 Task: Search one way flight ticket for 1 adult, 1 child, 1 infant in seat in premium economy from Knoxville: Mcghee Tyson Airport to Jacksonville: Albert J. Ellis Airport on 8-3-2023. Choice of flights is American. Number of bags: 1 checked bag. Price is upto 76000. Outbound departure time preference is 14:00.
Action: Mouse moved to (580, 418)
Screenshot: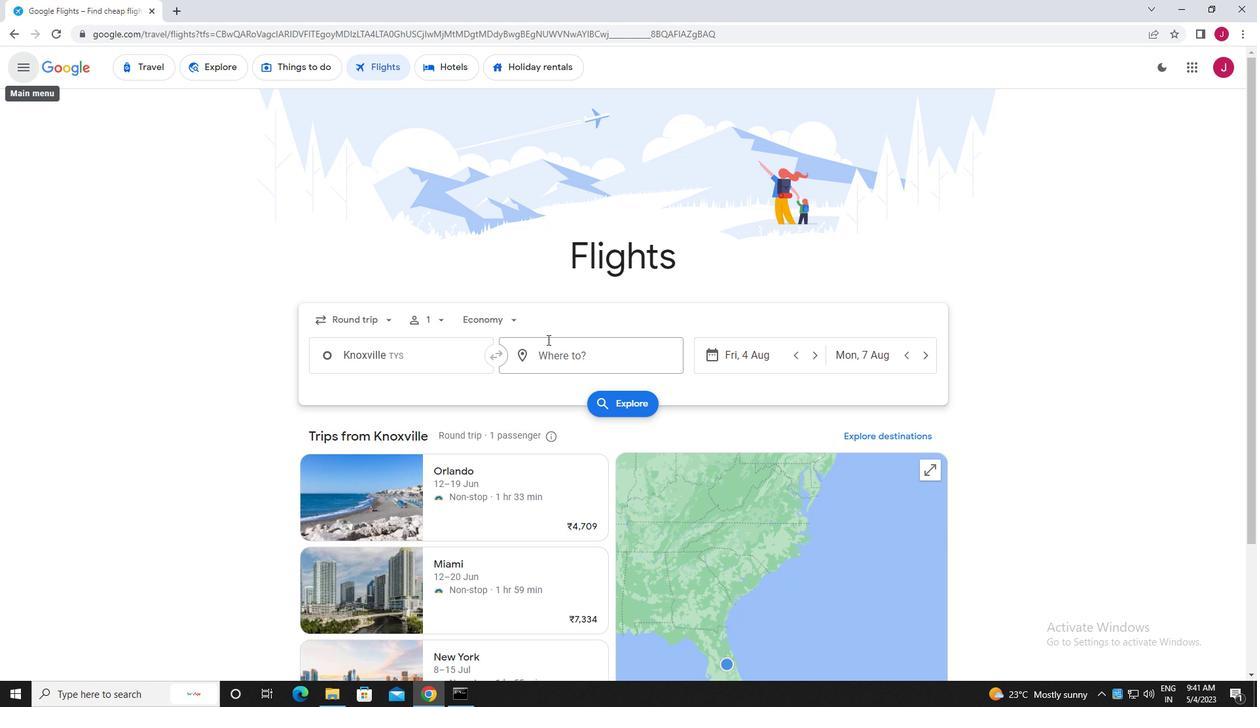 
Action: Mouse scrolled (580, 417) with delta (0, 0)
Screenshot: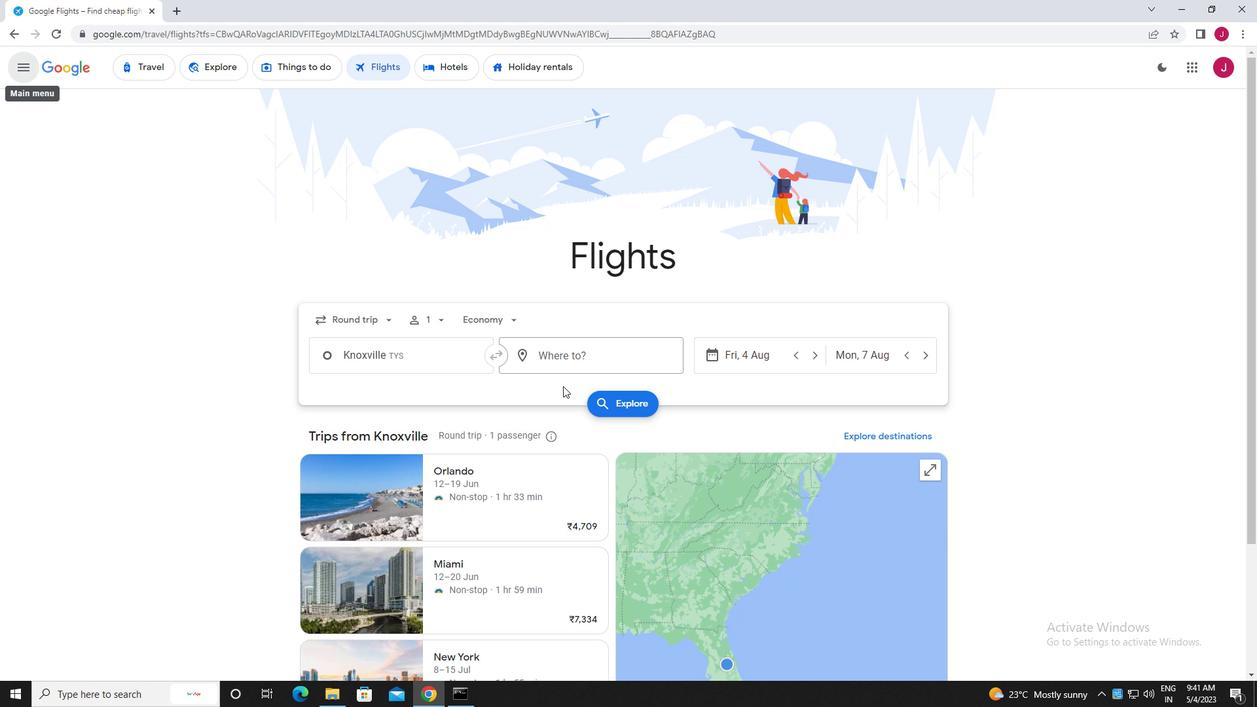 
Action: Mouse moved to (577, 411)
Screenshot: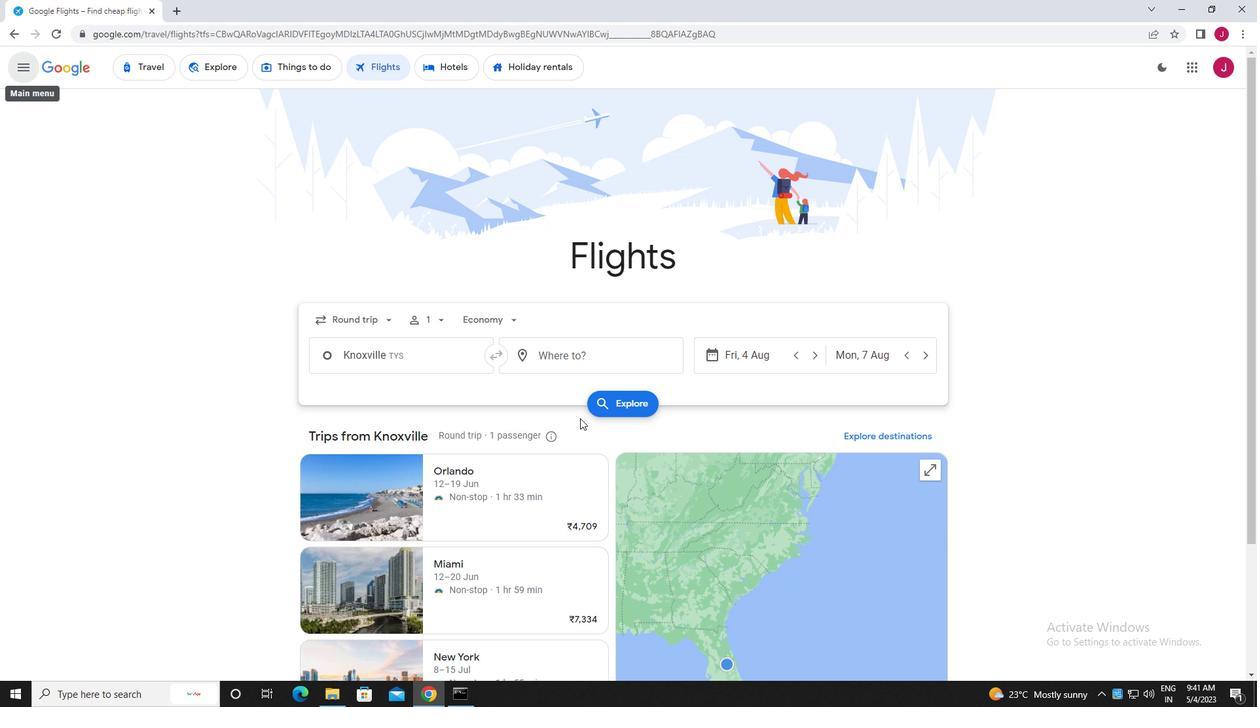 
Action: Mouse scrolled (577, 411) with delta (0, 0)
Screenshot: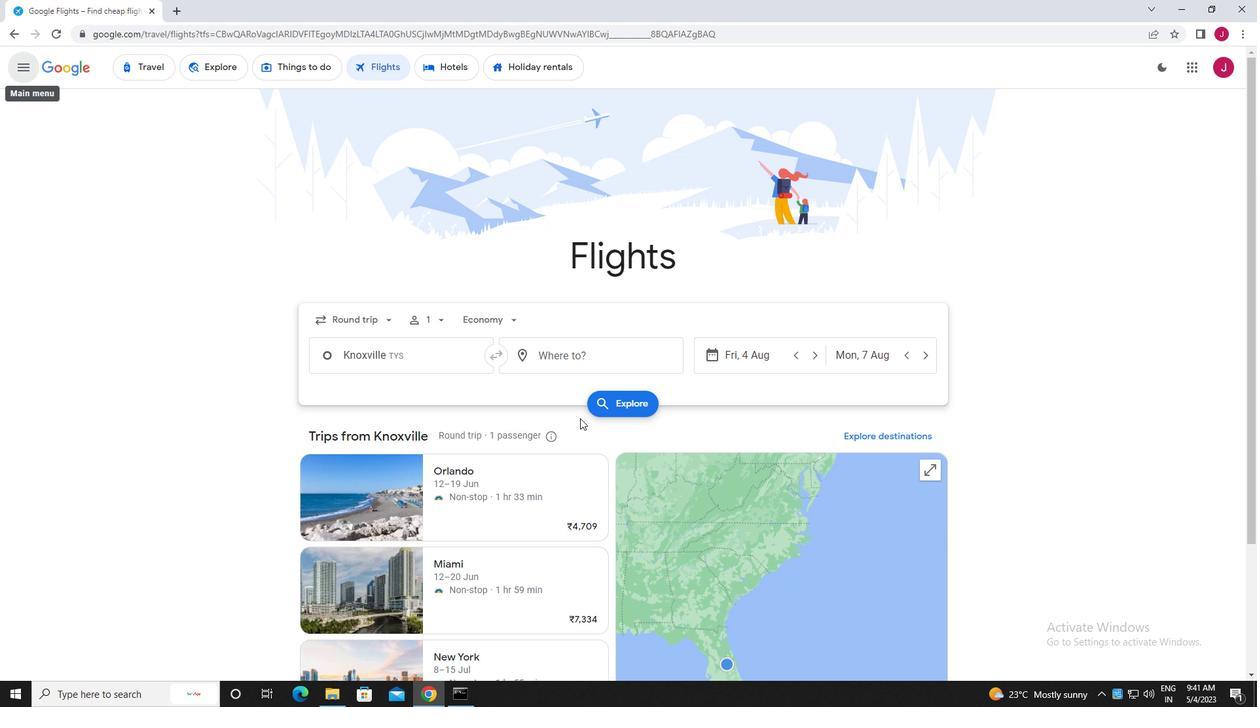 
Action: Mouse moved to (572, 403)
Screenshot: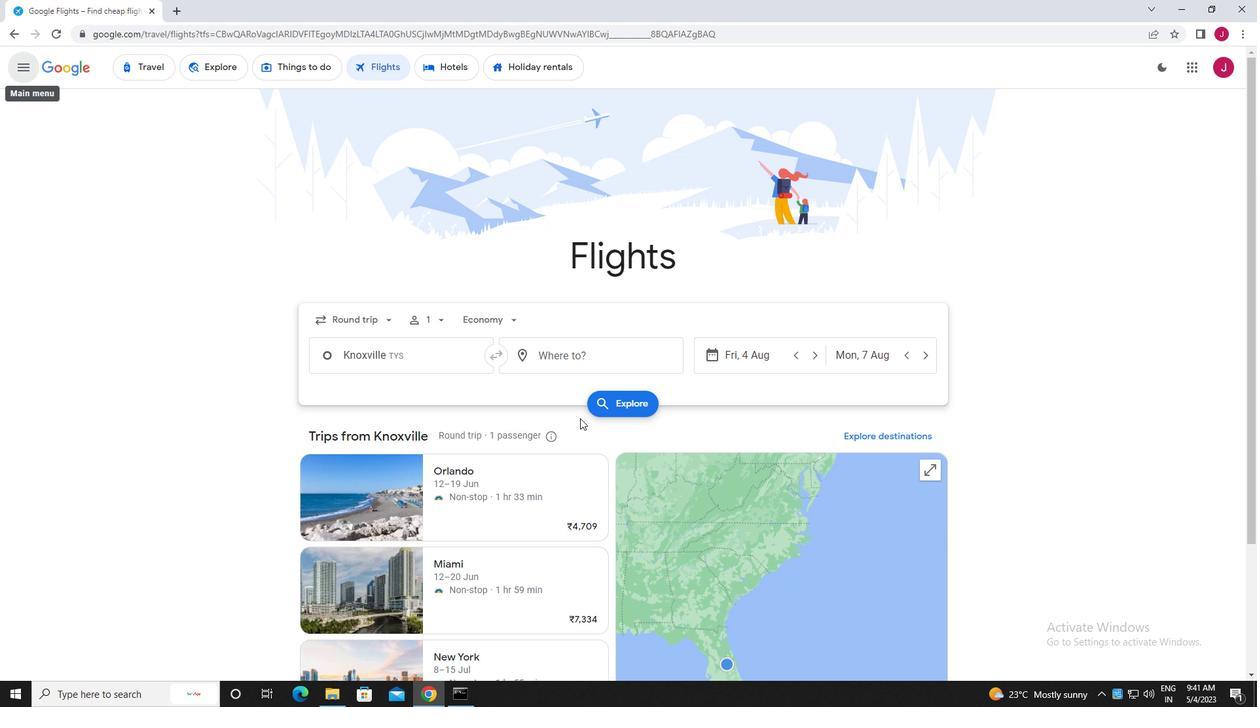 
Action: Mouse scrolled (572, 402) with delta (0, 0)
Screenshot: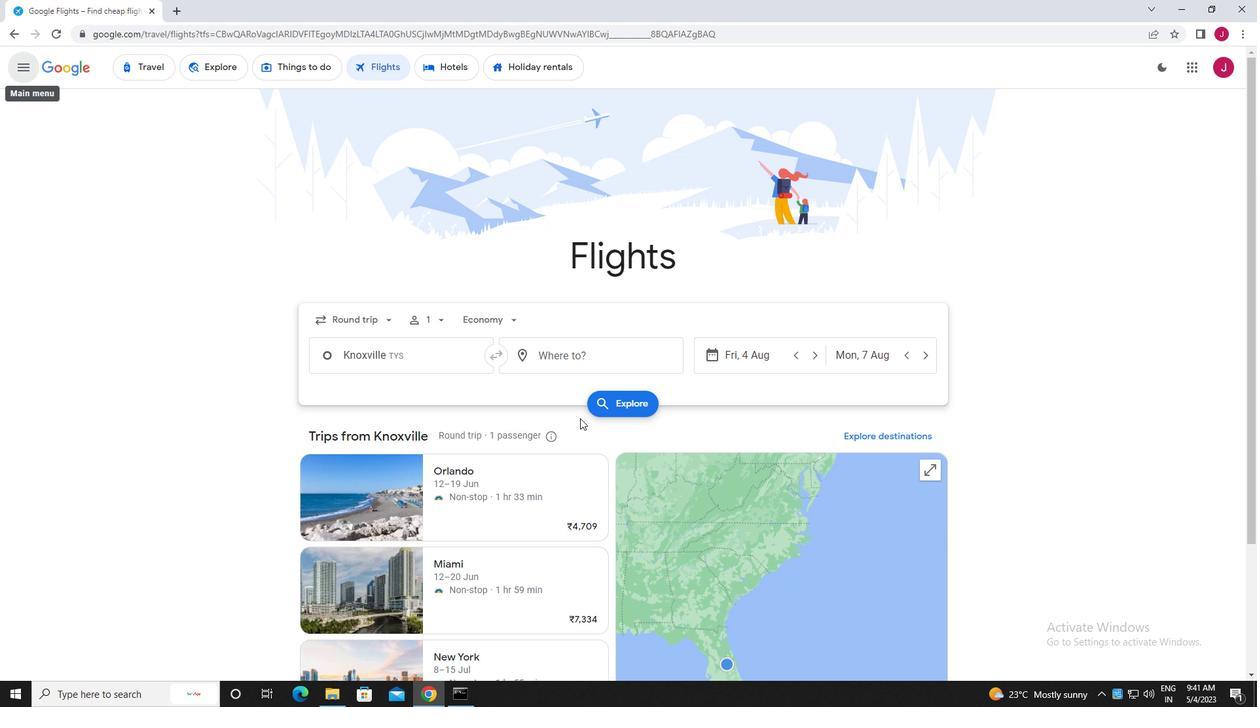 
Action: Mouse moved to (382, 155)
Screenshot: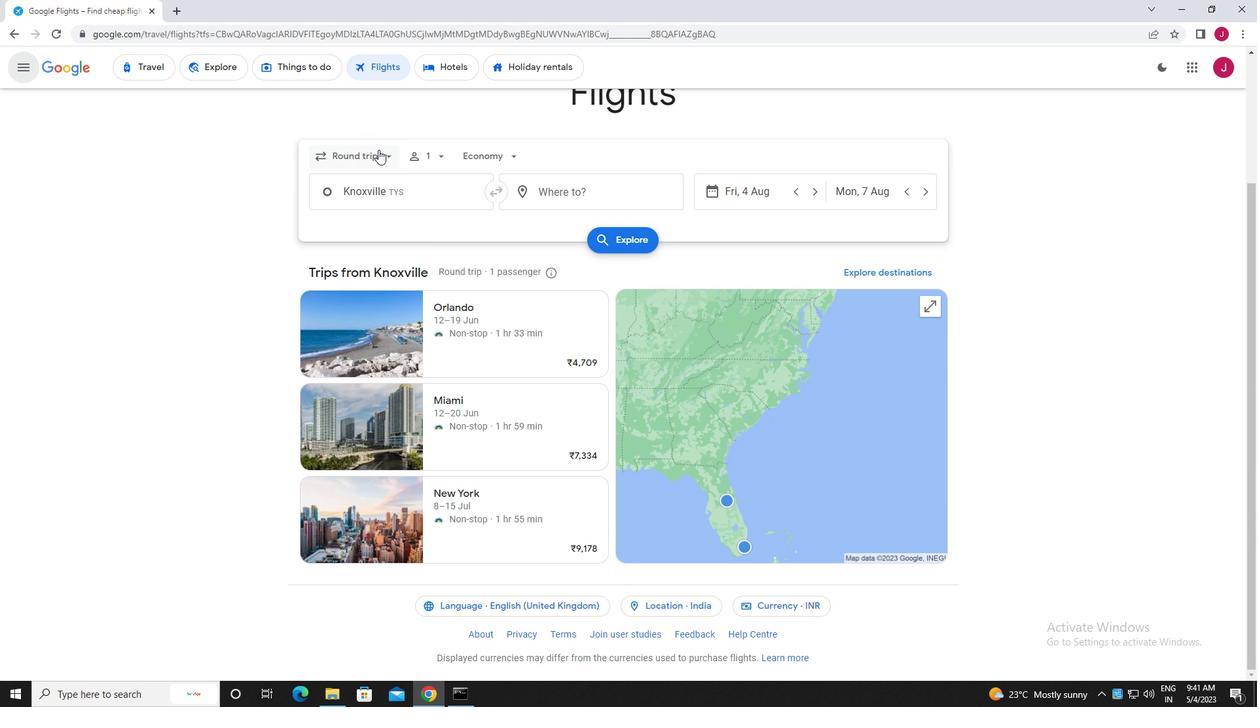 
Action: Mouse pressed left at (382, 155)
Screenshot: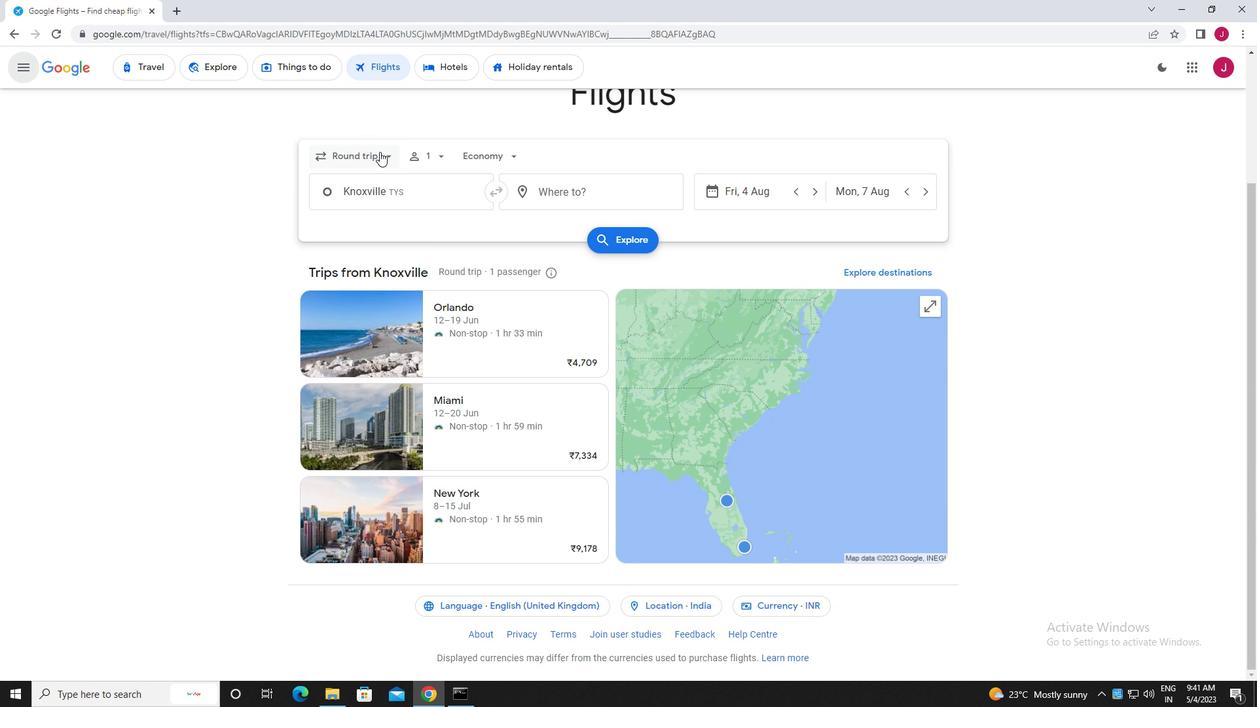 
Action: Mouse moved to (372, 220)
Screenshot: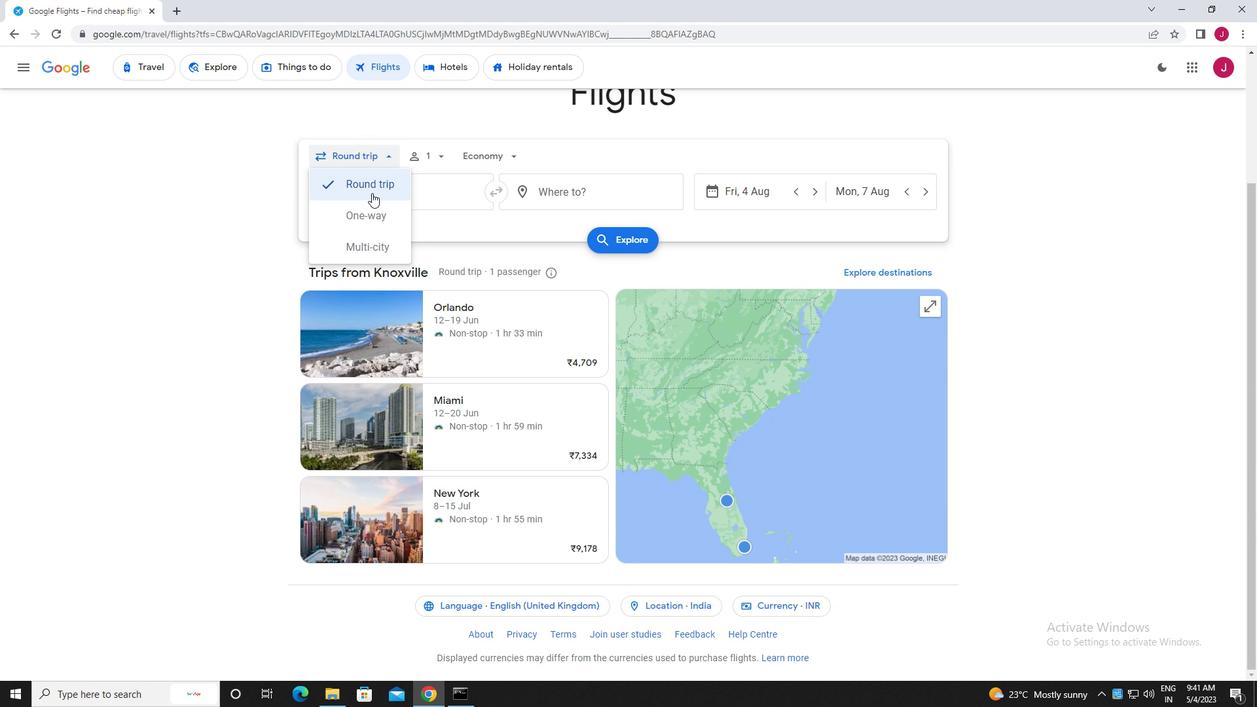 
Action: Mouse pressed left at (372, 220)
Screenshot: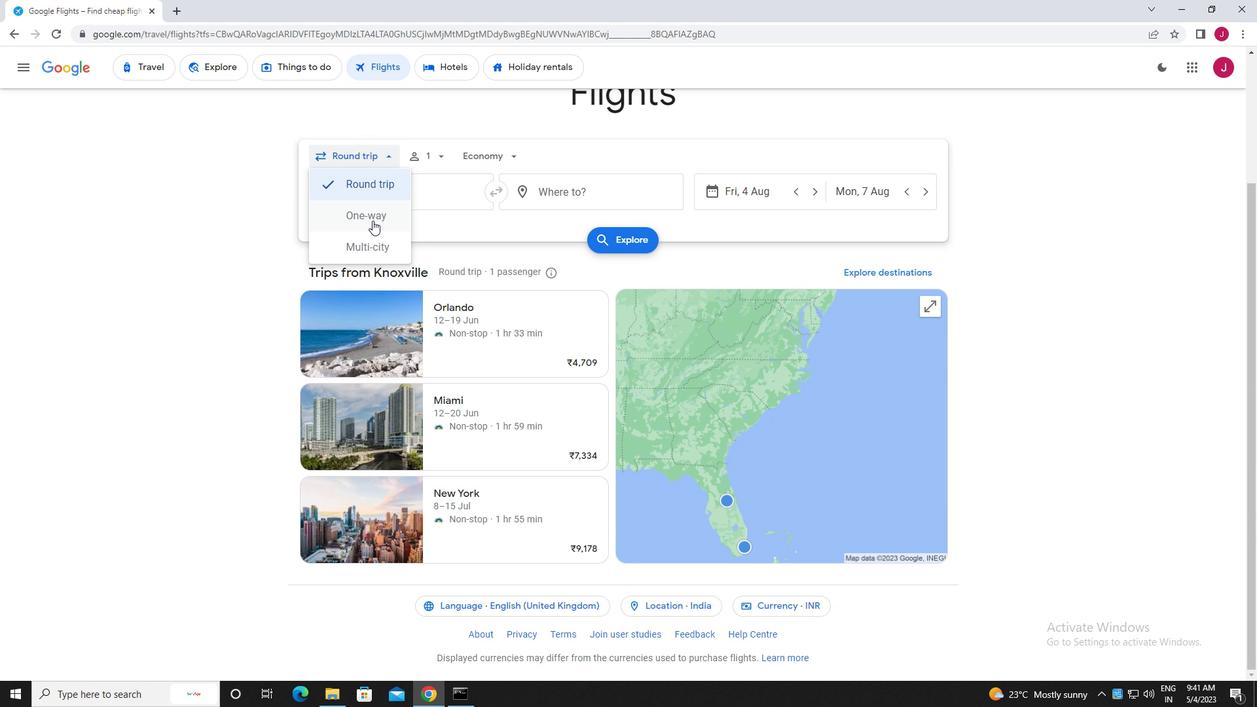 
Action: Mouse moved to (433, 154)
Screenshot: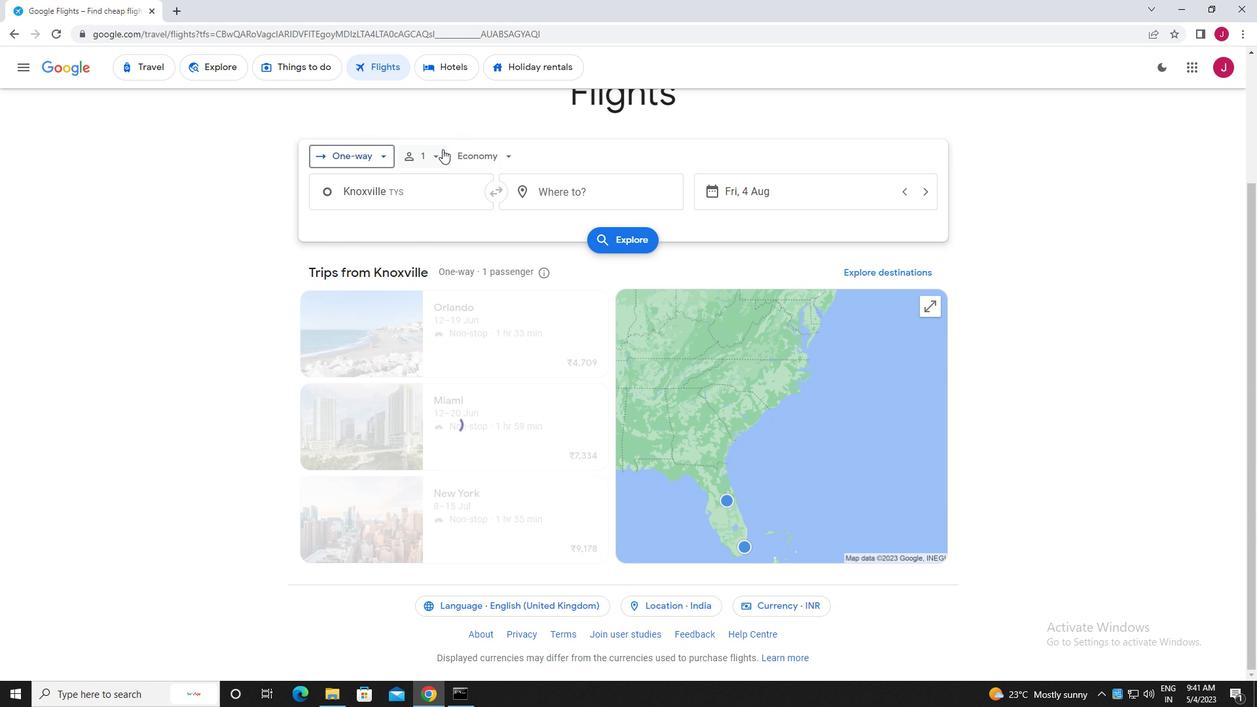 
Action: Mouse pressed left at (433, 154)
Screenshot: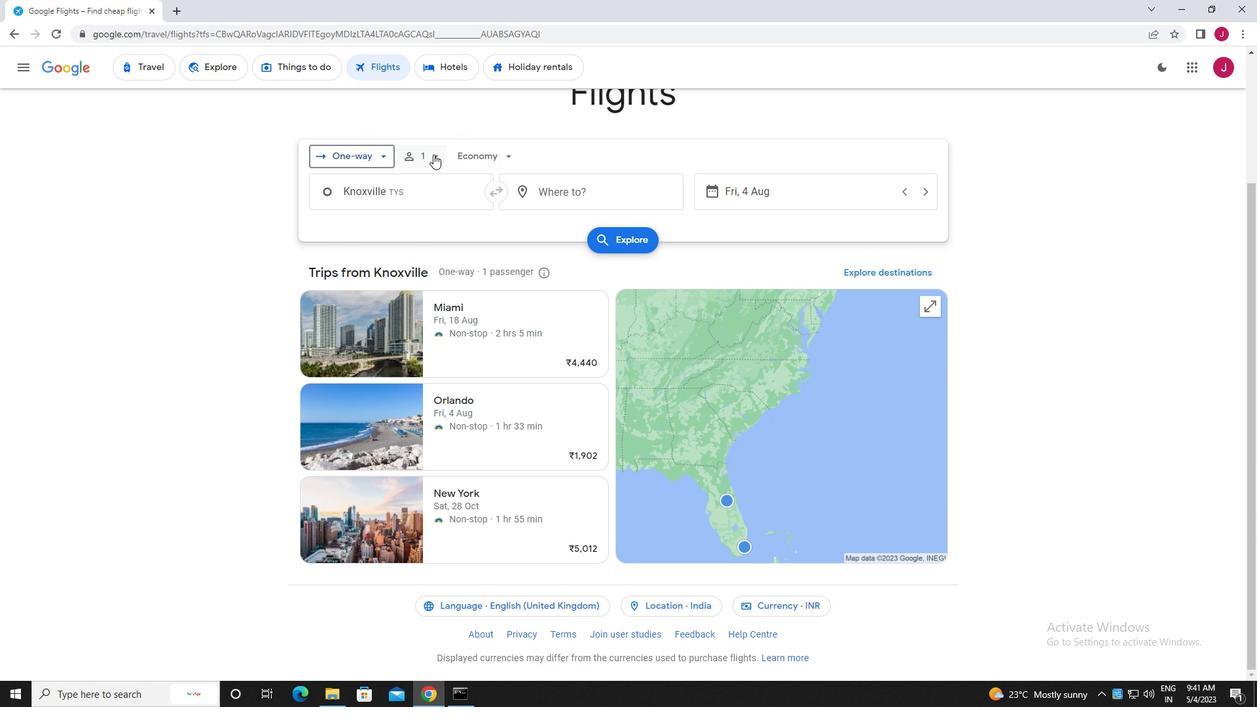 
Action: Mouse moved to (536, 218)
Screenshot: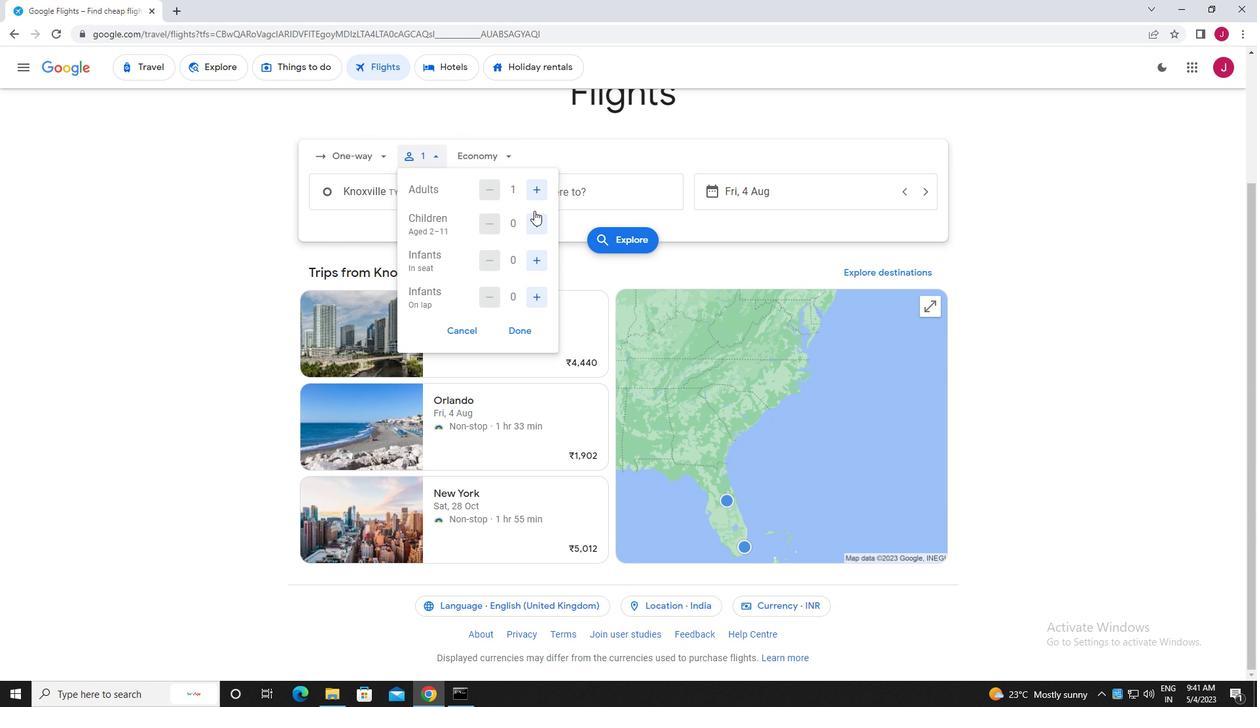 
Action: Mouse pressed left at (536, 218)
Screenshot: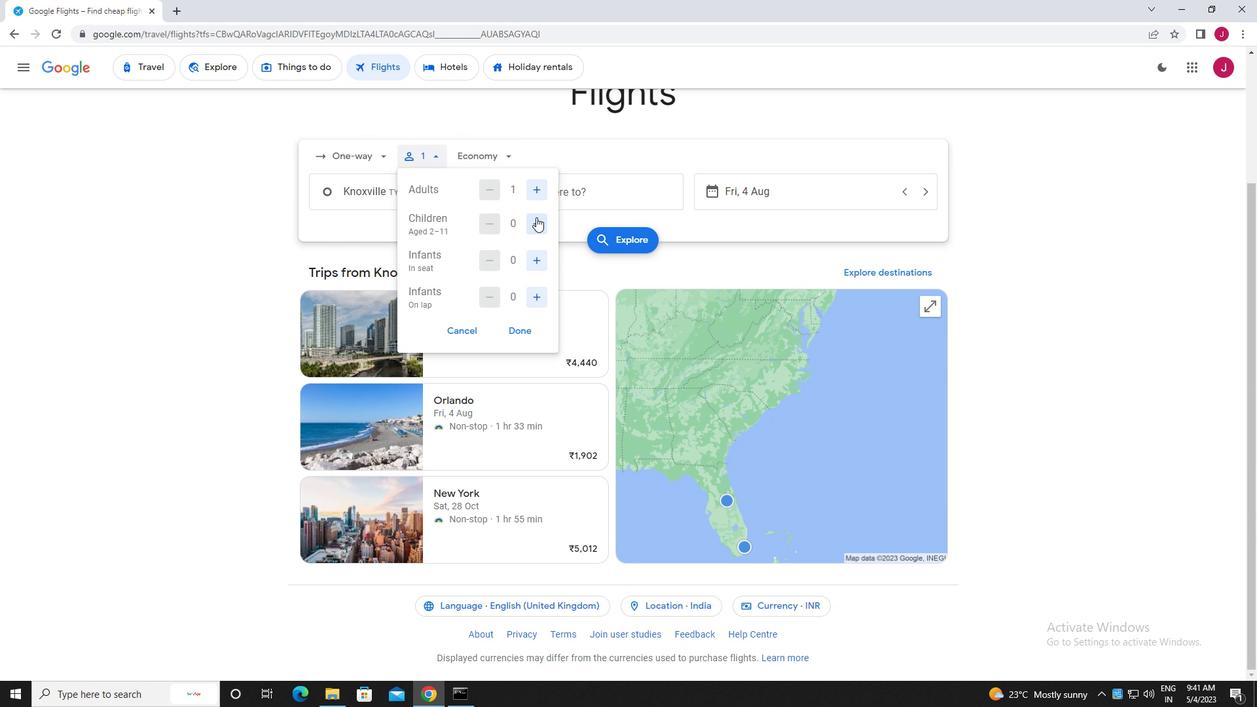 
Action: Mouse moved to (535, 263)
Screenshot: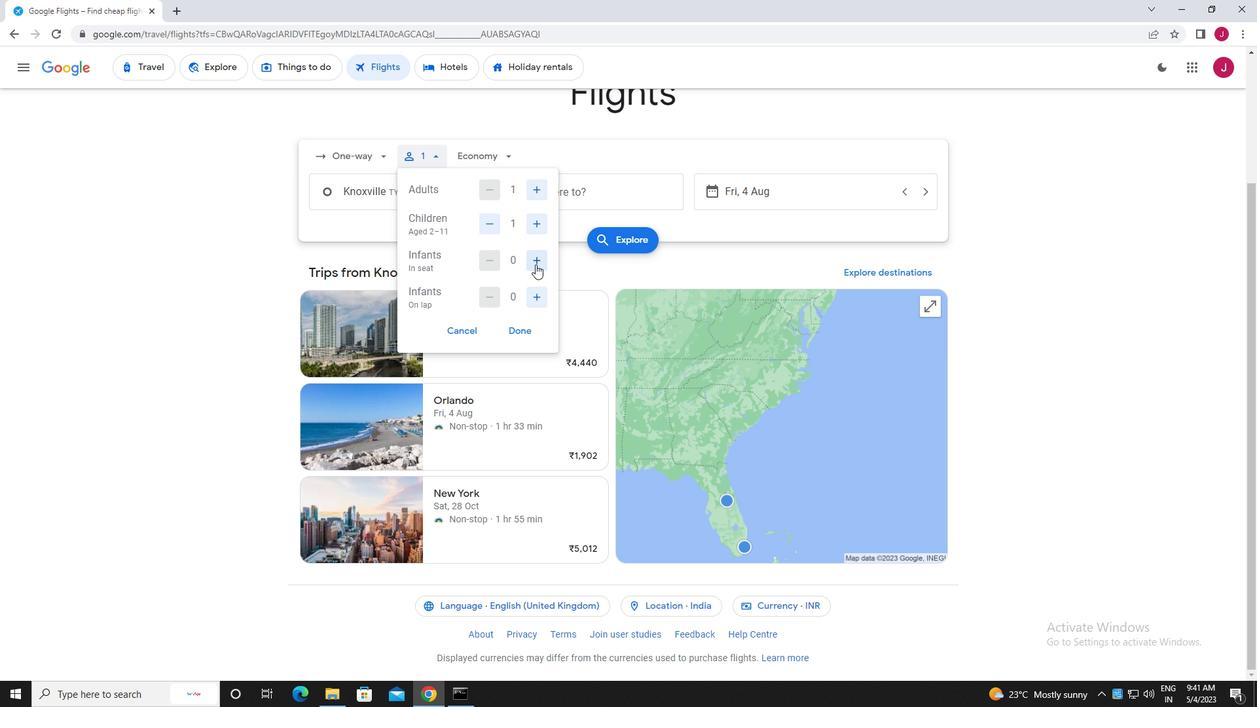 
Action: Mouse pressed left at (535, 263)
Screenshot: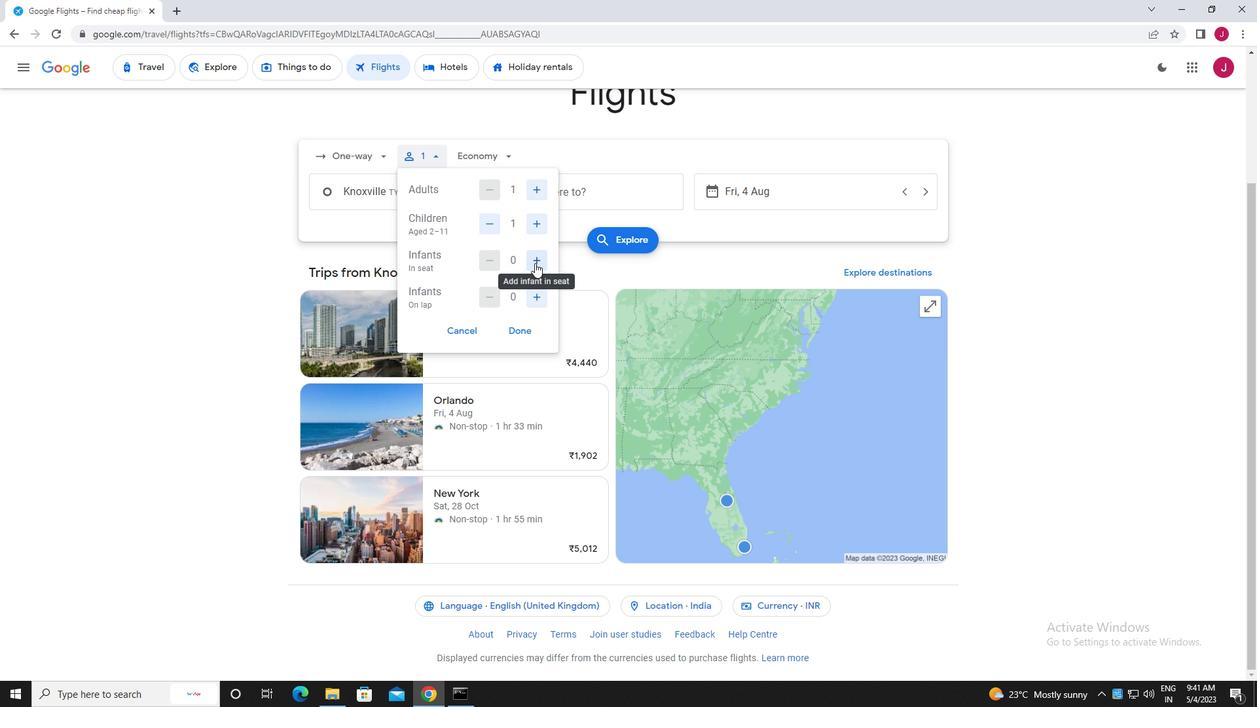 
Action: Mouse moved to (525, 332)
Screenshot: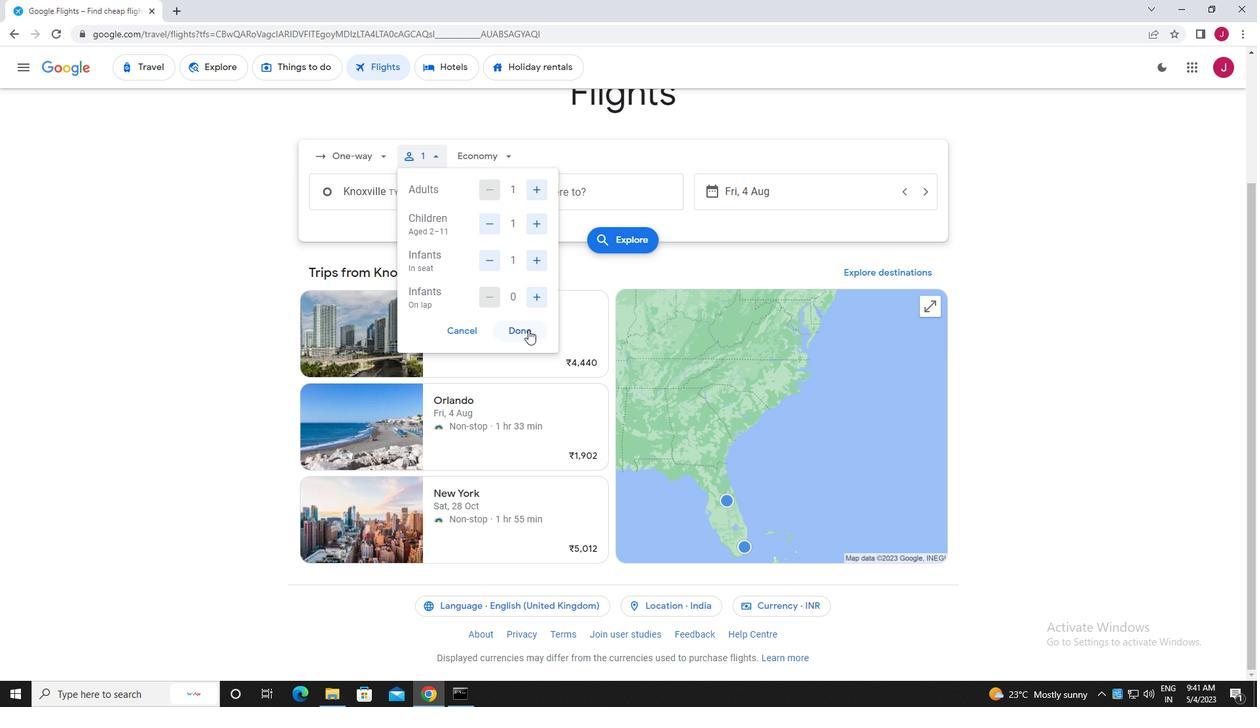 
Action: Mouse pressed left at (525, 332)
Screenshot: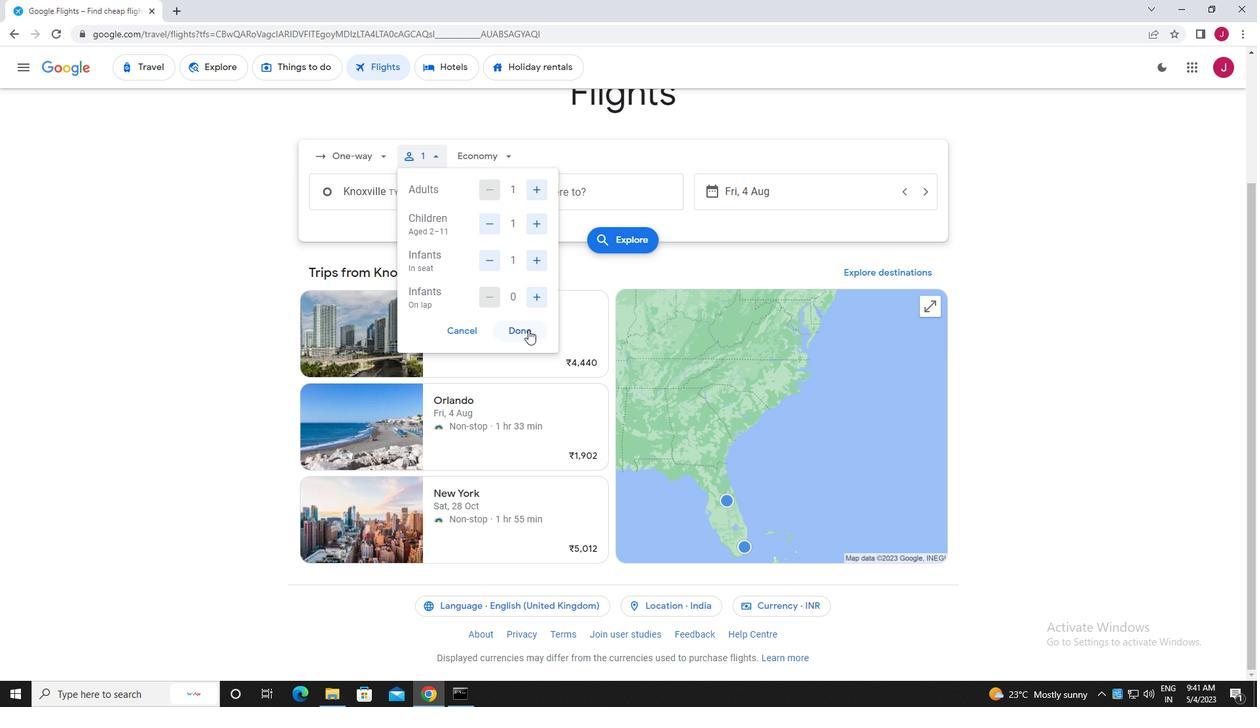 
Action: Mouse moved to (500, 153)
Screenshot: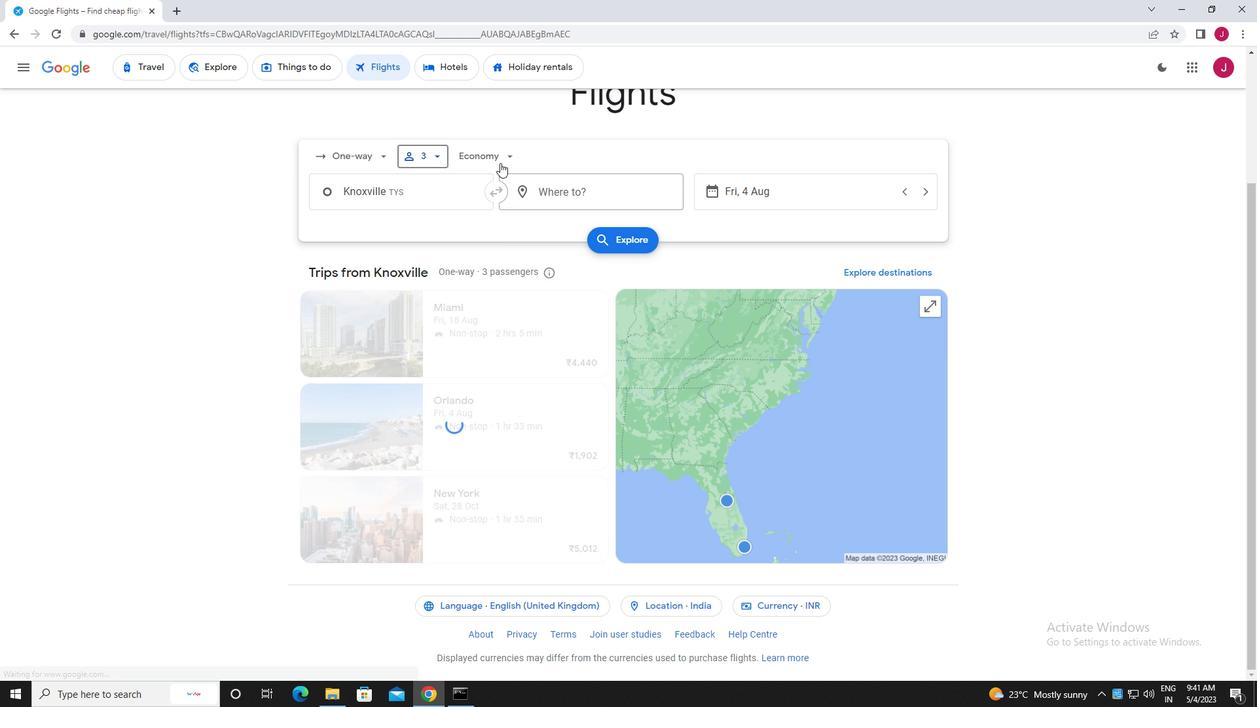
Action: Mouse pressed left at (500, 153)
Screenshot: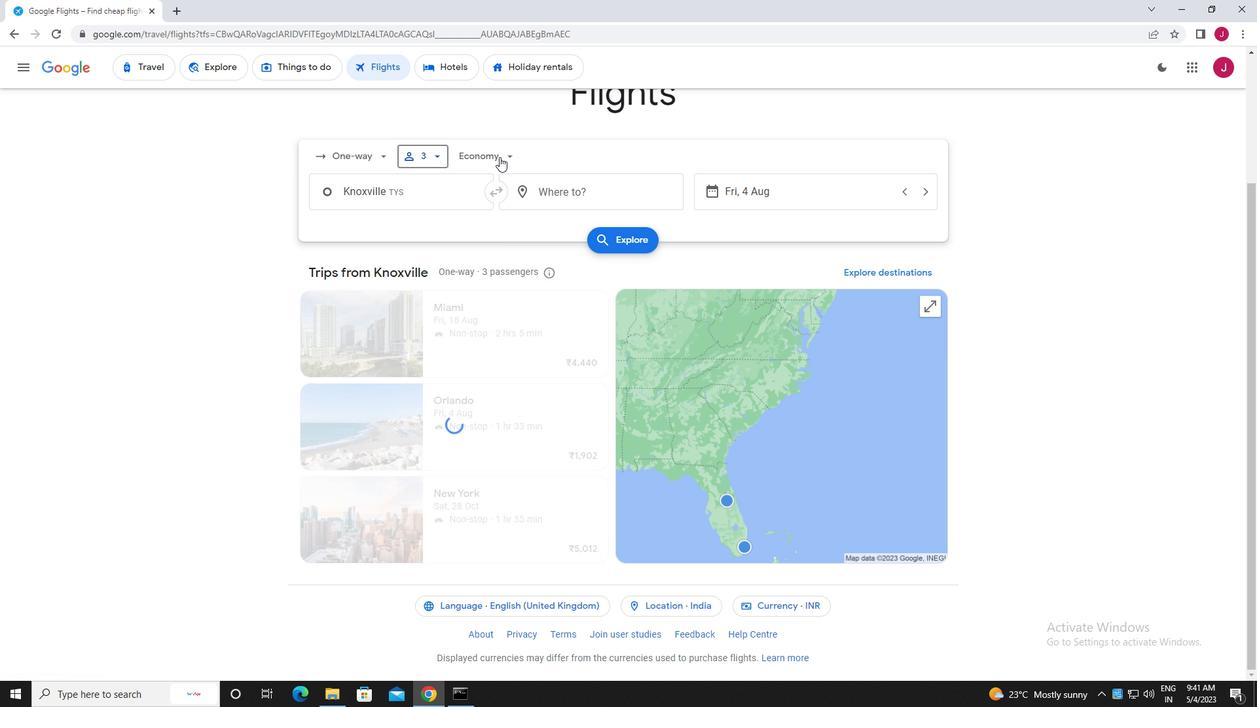 
Action: Mouse moved to (513, 219)
Screenshot: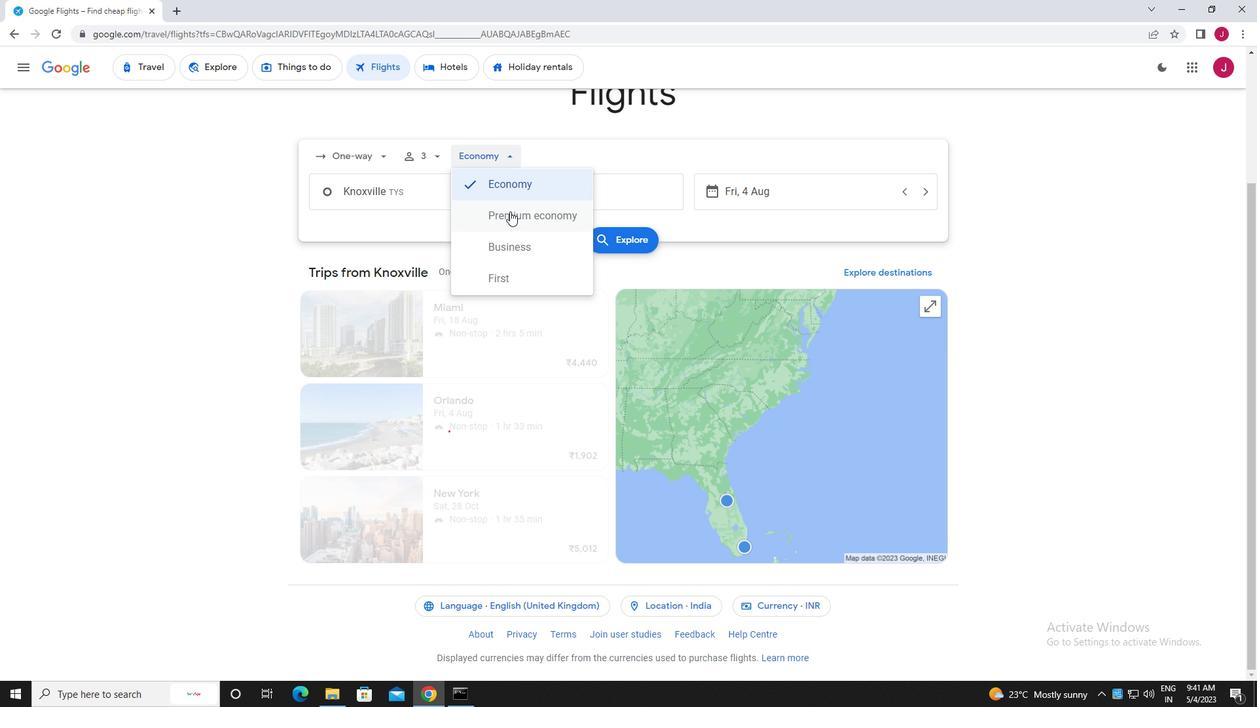 
Action: Mouse pressed left at (513, 219)
Screenshot: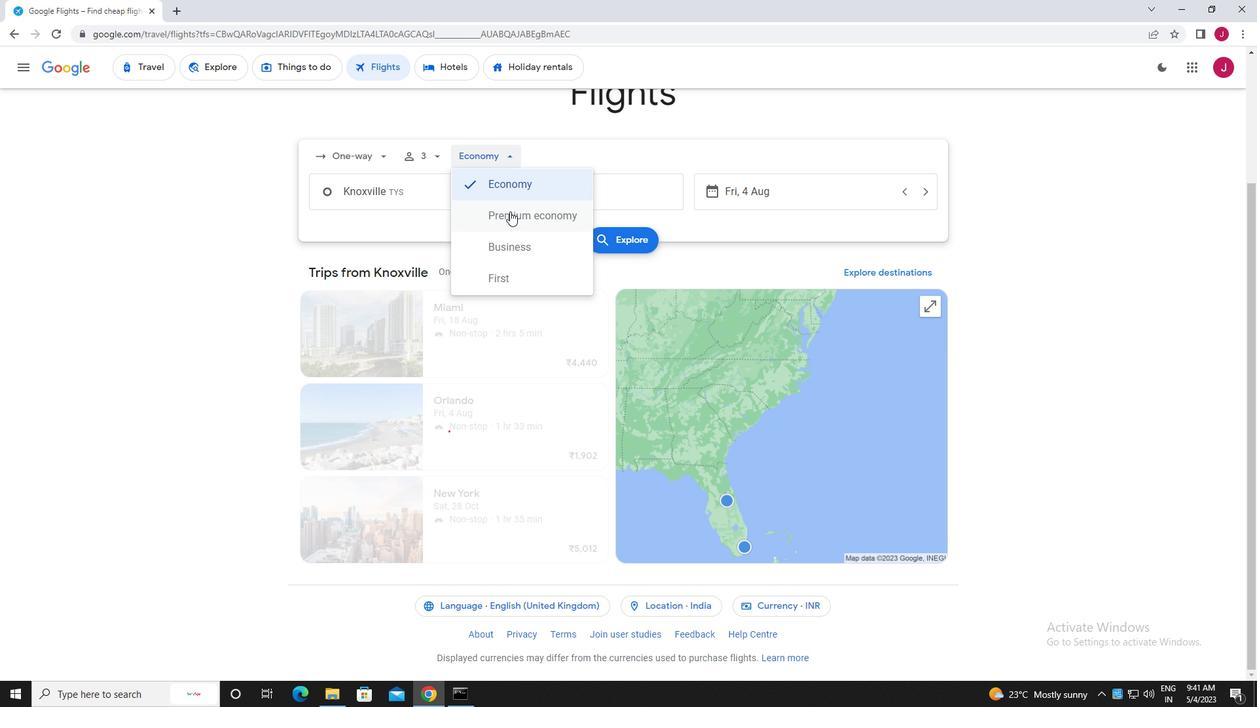 
Action: Mouse moved to (463, 195)
Screenshot: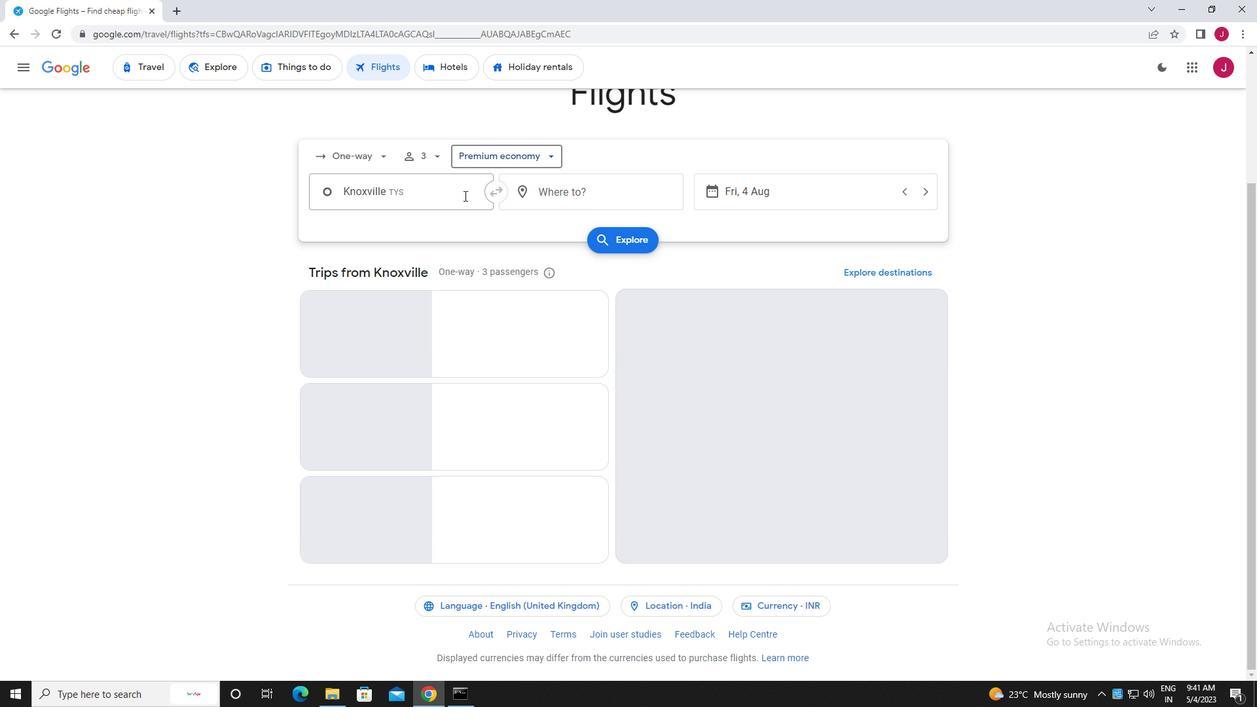 
Action: Mouse pressed left at (463, 195)
Screenshot: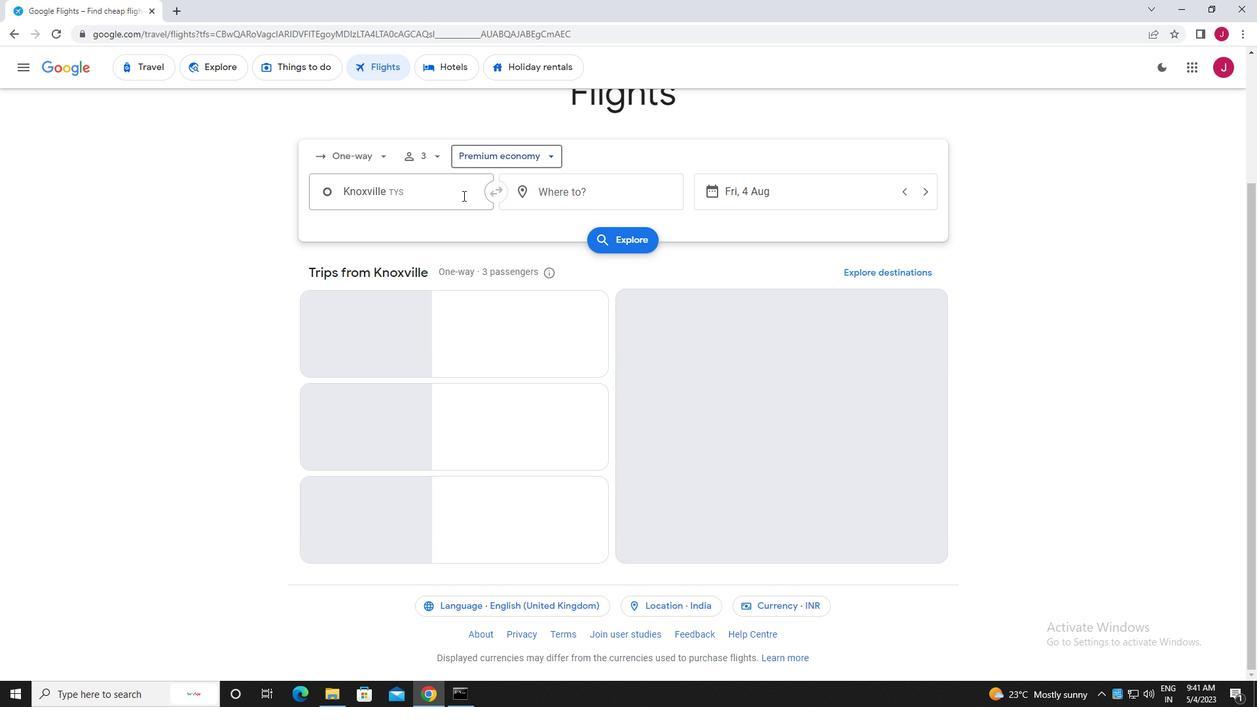 
Action: Key pressed knoxville
Screenshot: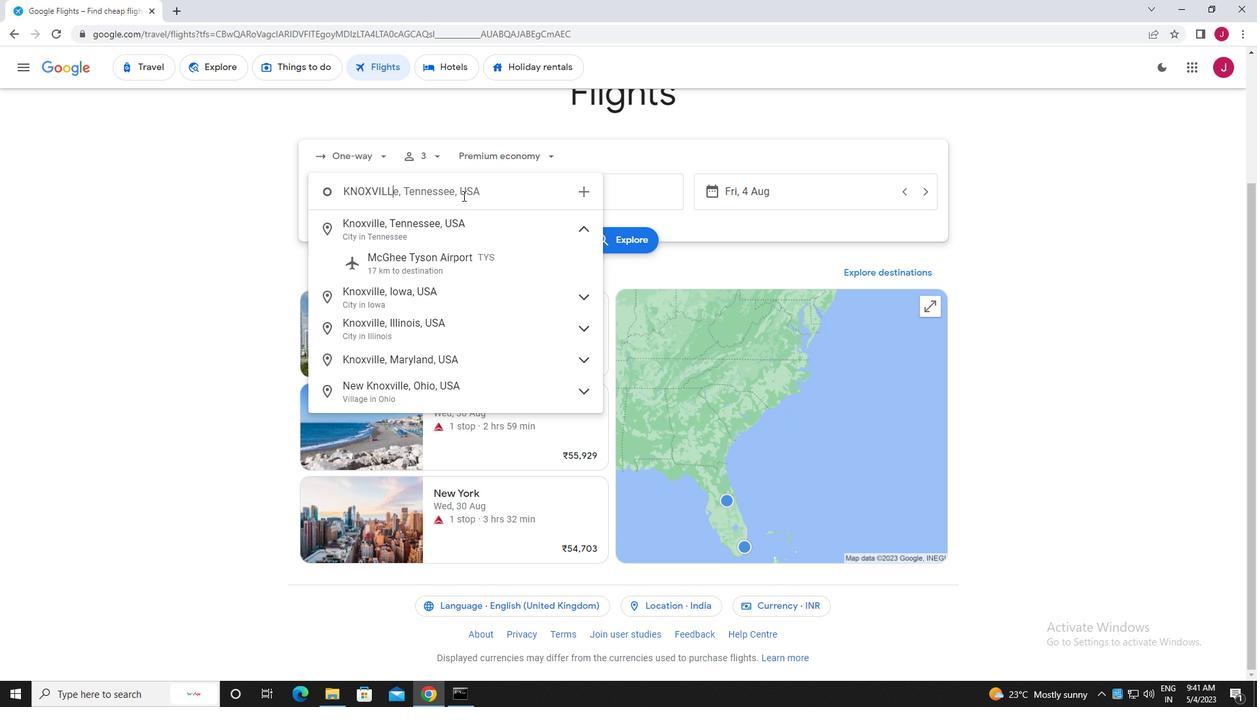 
Action: Mouse moved to (463, 262)
Screenshot: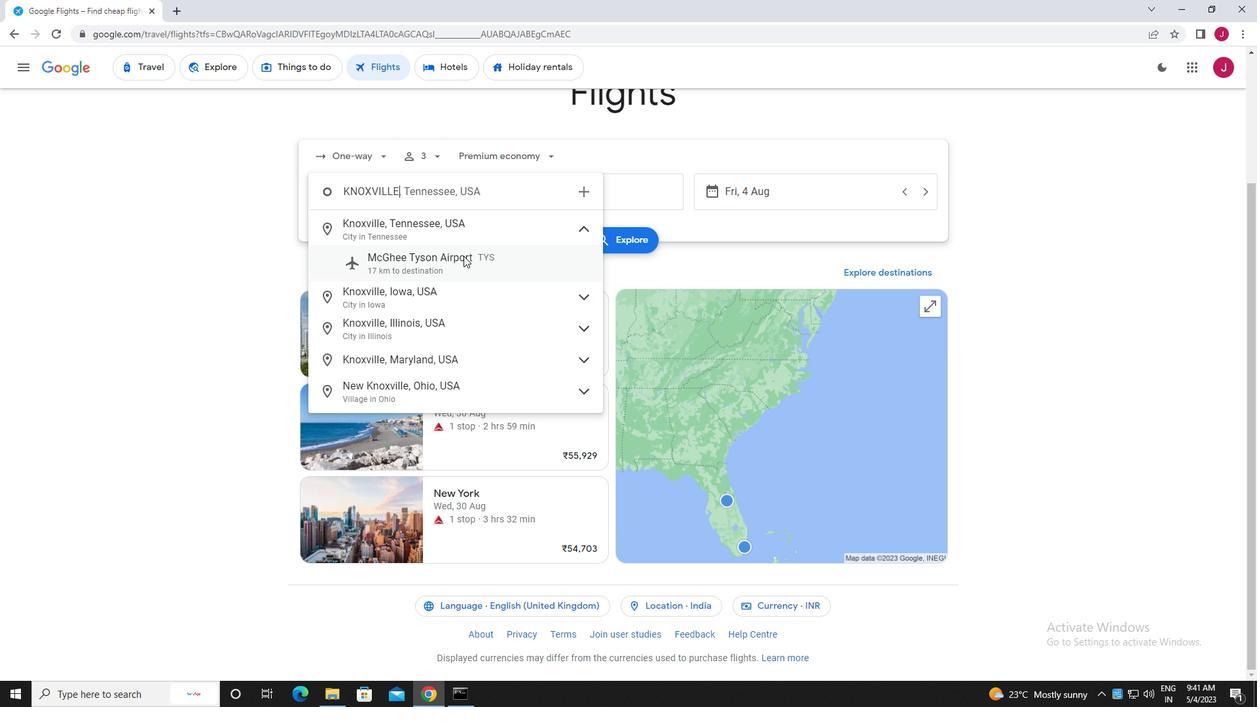 
Action: Mouse pressed left at (463, 262)
Screenshot: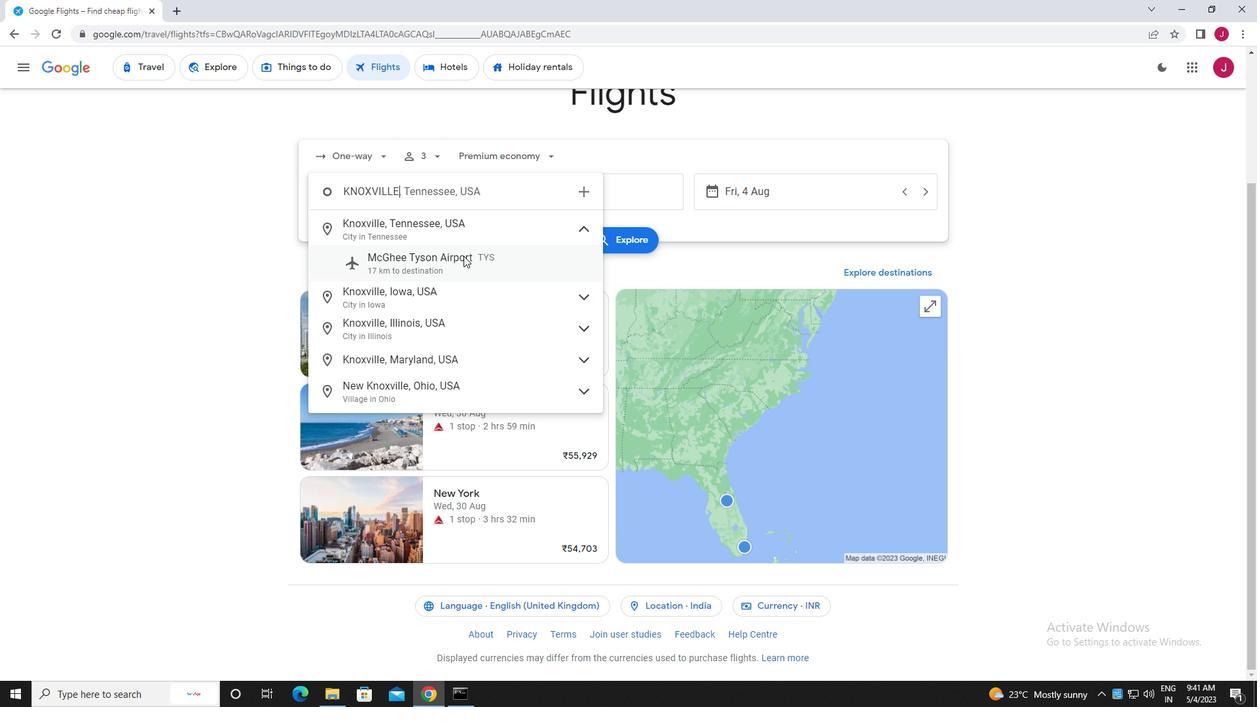 
Action: Mouse moved to (626, 203)
Screenshot: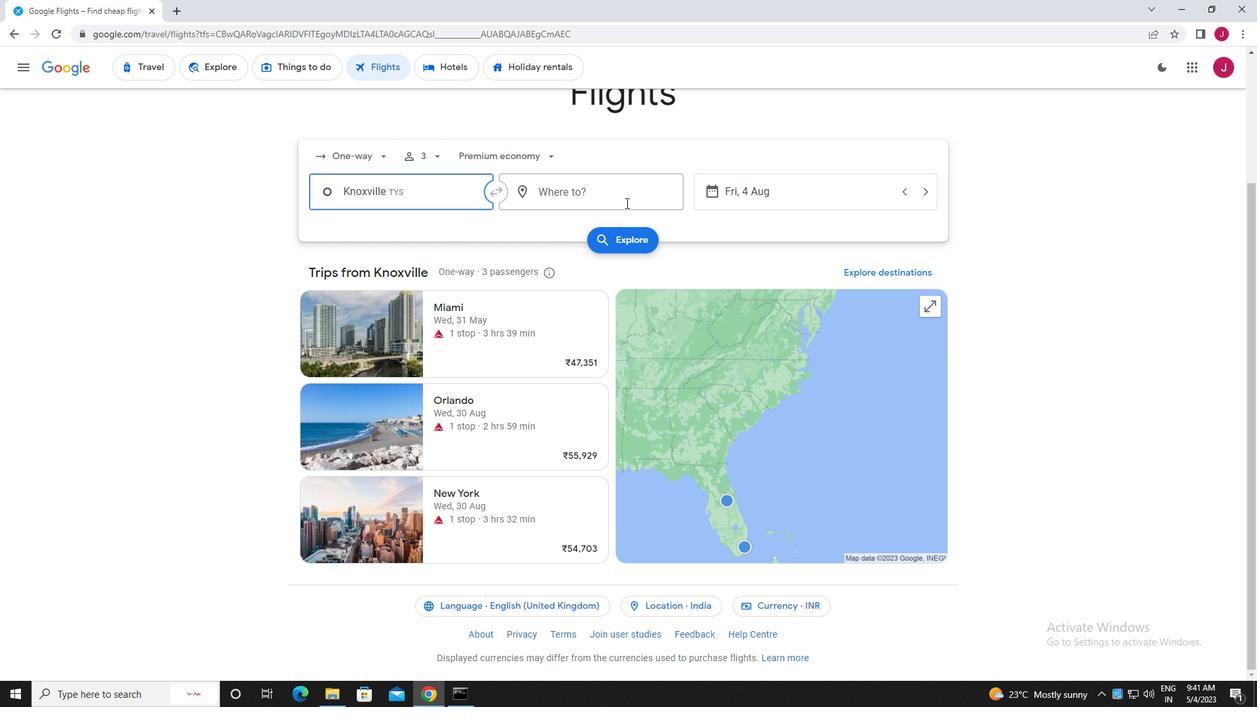 
Action: Mouse pressed left at (626, 203)
Screenshot: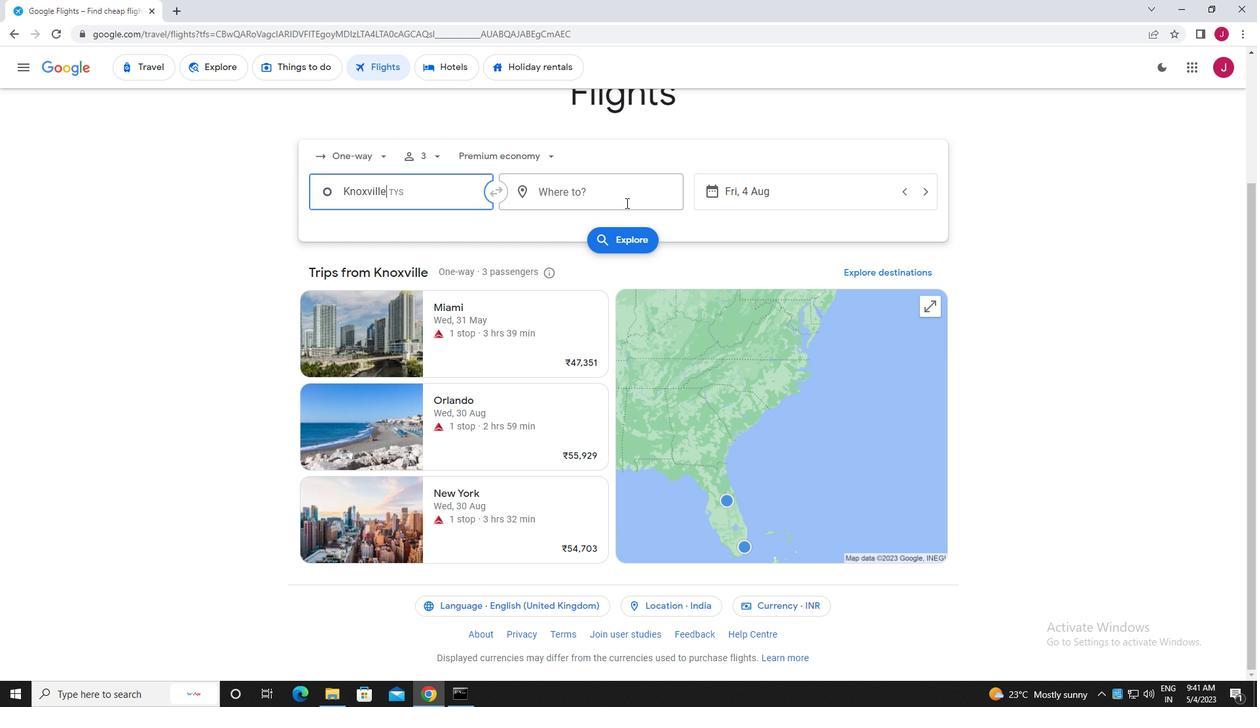 
Action: Mouse moved to (626, 203)
Screenshot: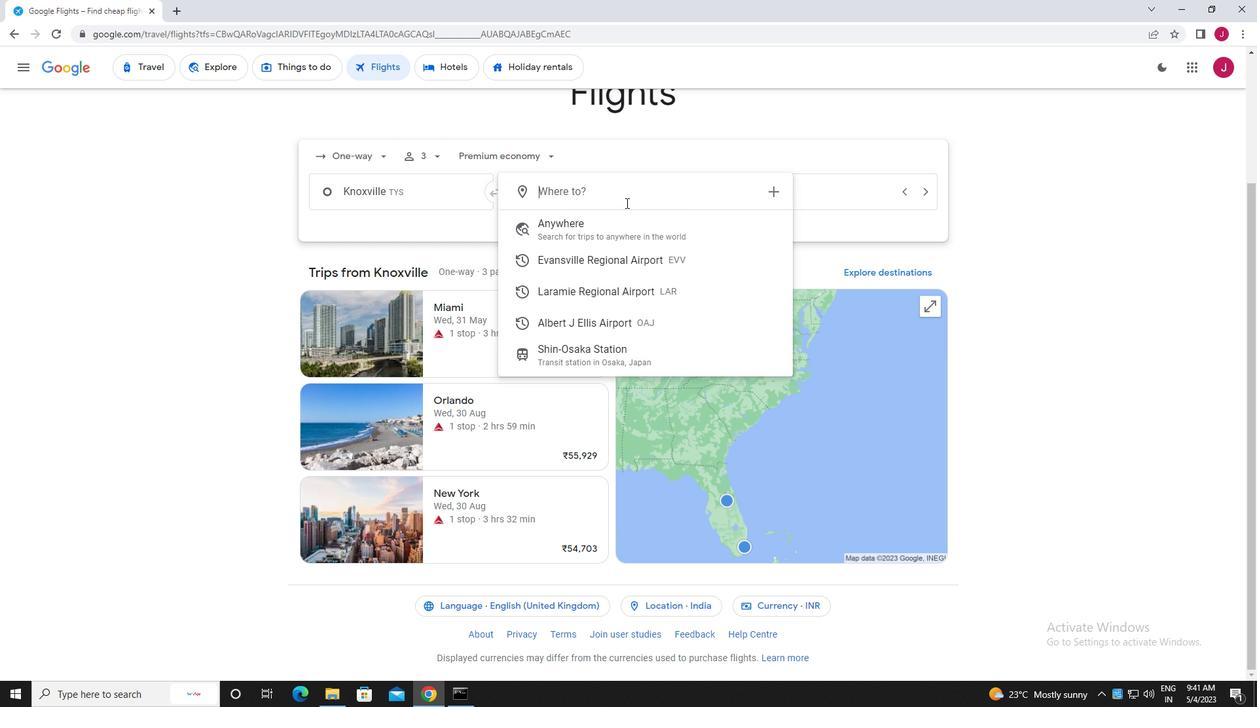 
Action: Key pressed albert
Screenshot: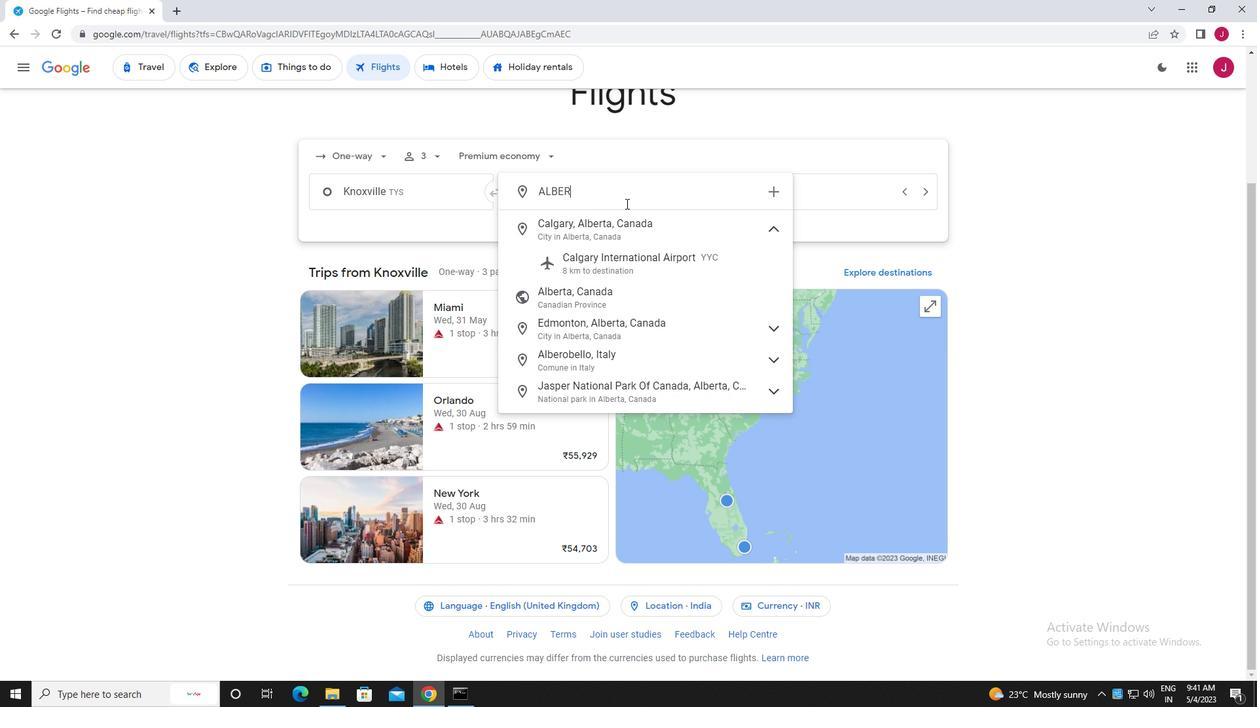 
Action: Mouse moved to (626, 203)
Screenshot: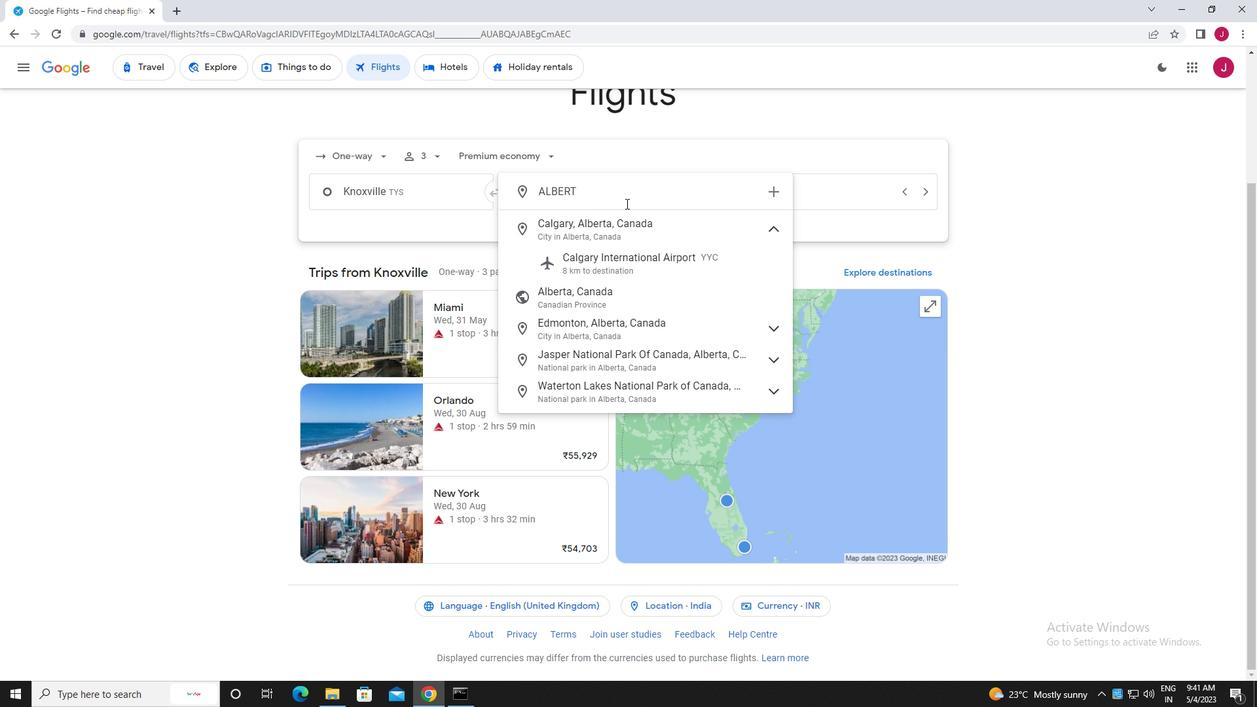
Action: Key pressed <Key.space>
Screenshot: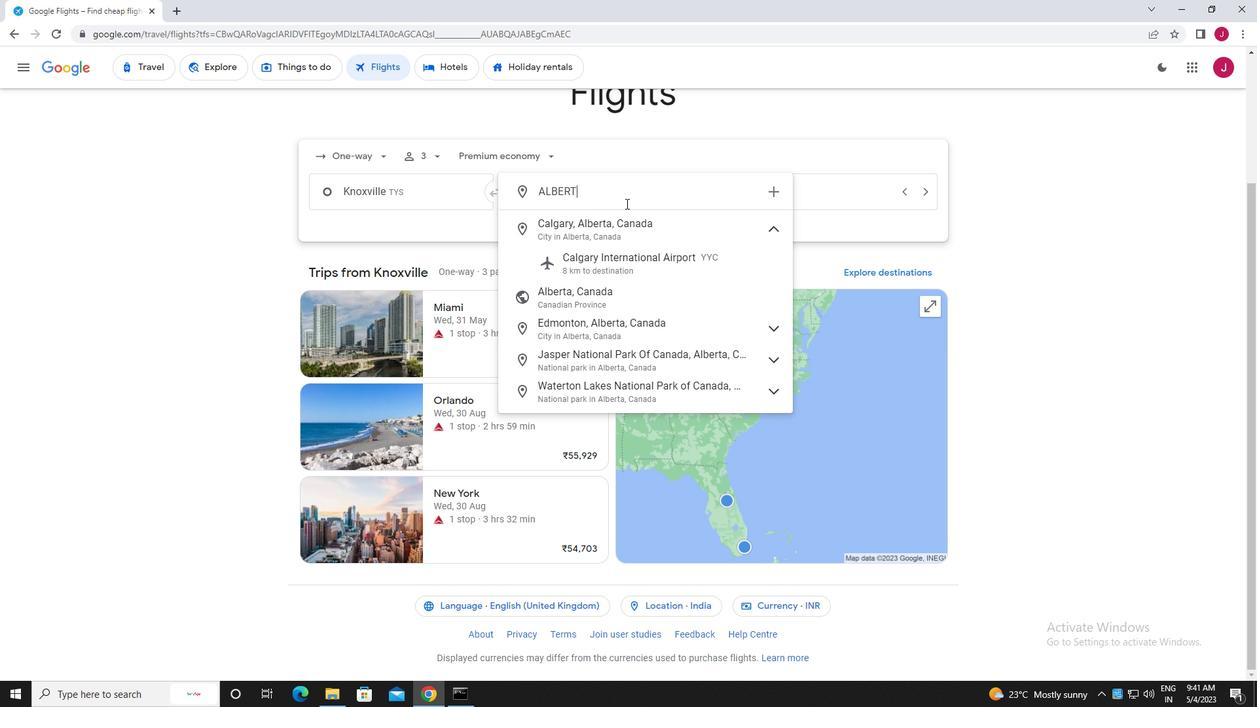 
Action: Mouse moved to (625, 229)
Screenshot: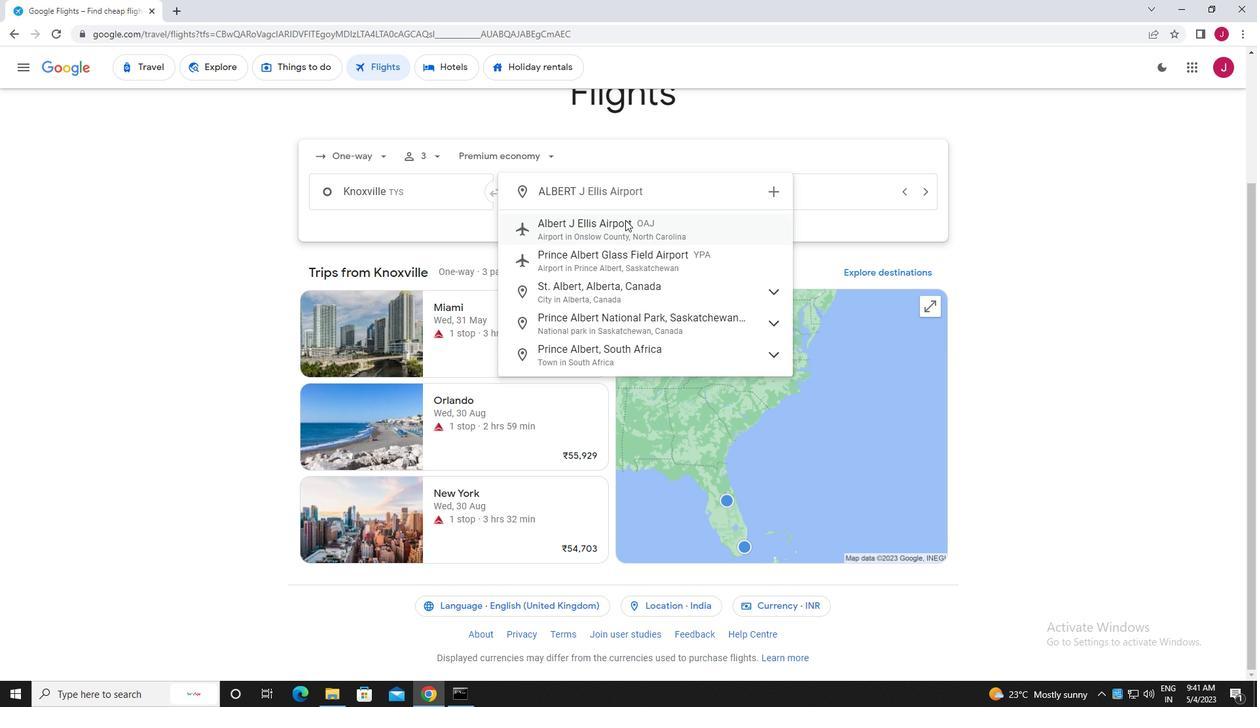 
Action: Mouse pressed left at (625, 229)
Screenshot: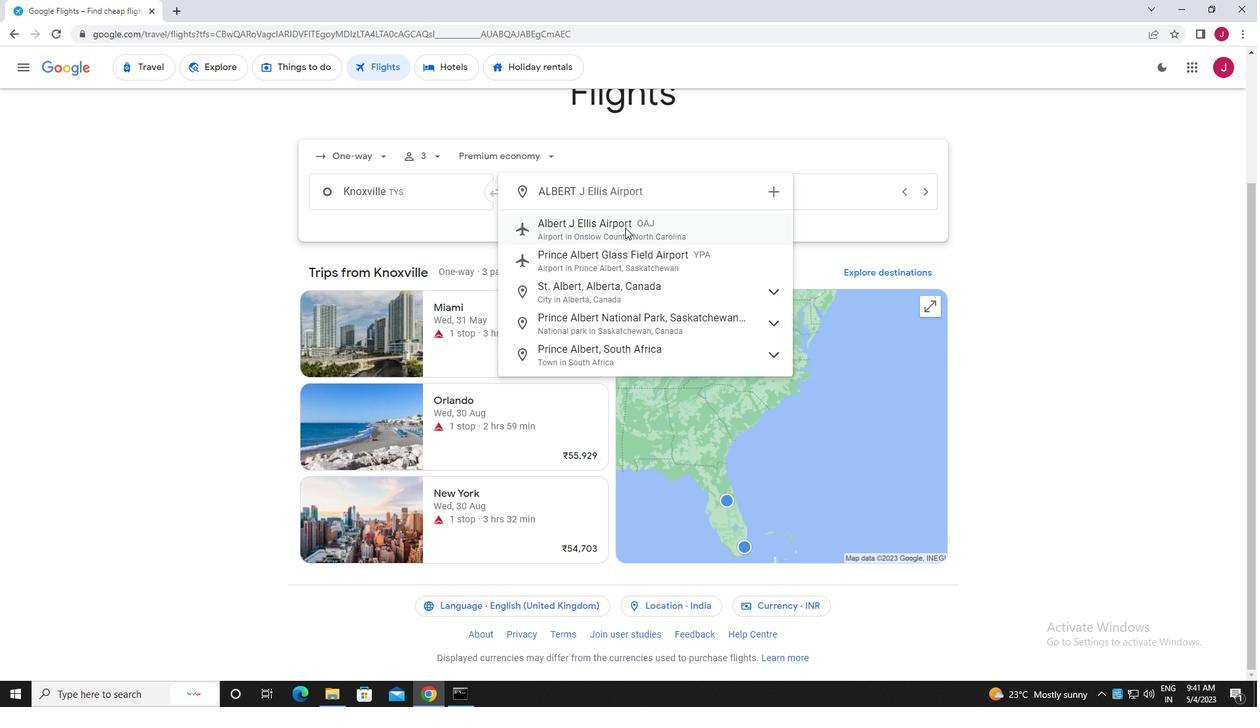 
Action: Mouse moved to (776, 193)
Screenshot: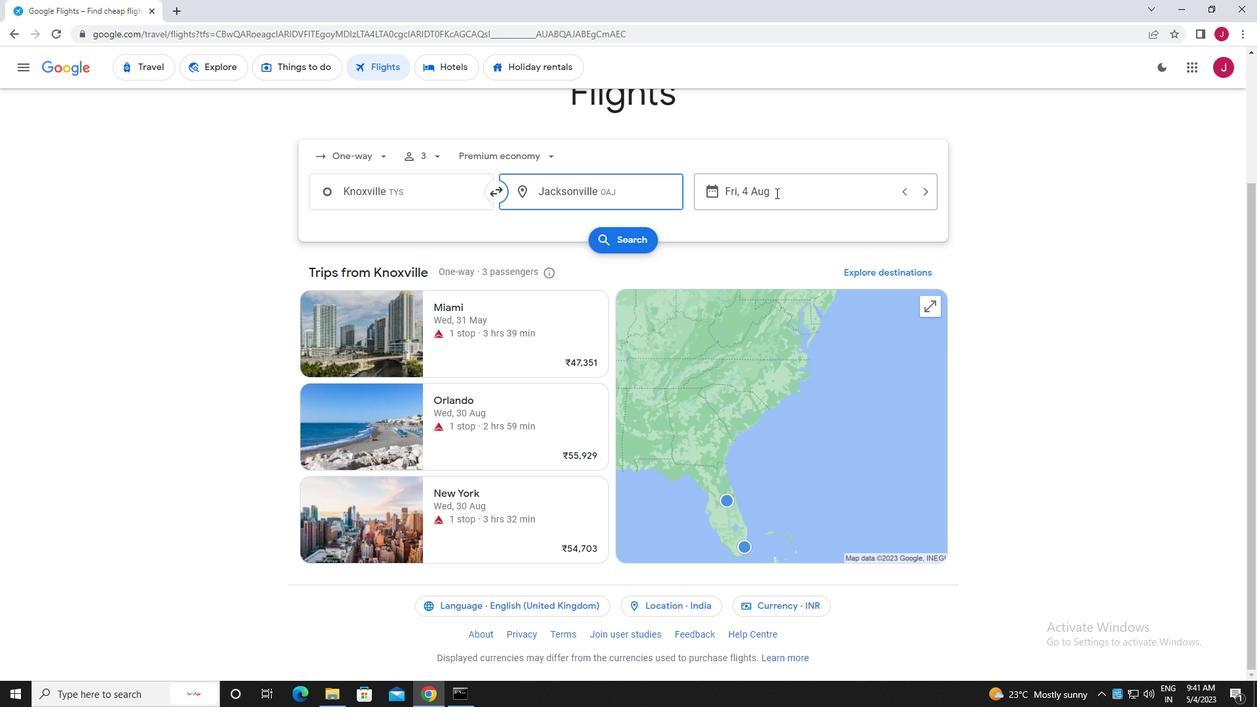 
Action: Mouse pressed left at (776, 193)
Screenshot: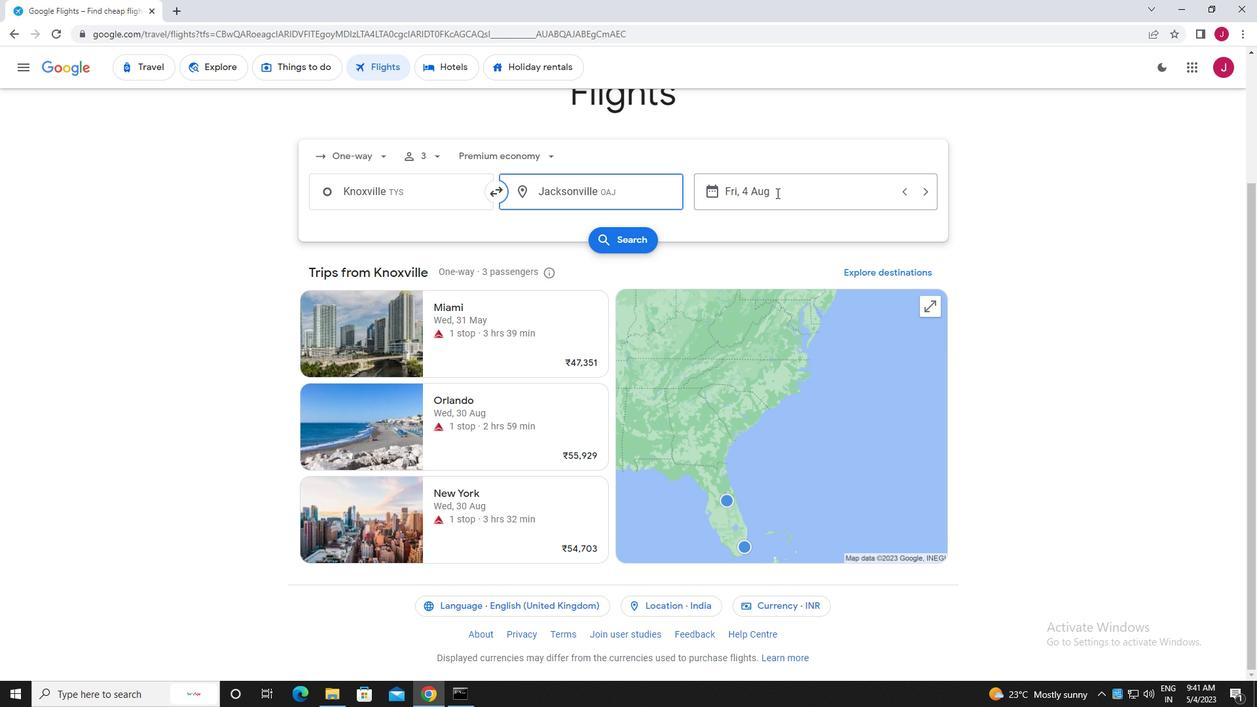 
Action: Mouse moved to (607, 289)
Screenshot: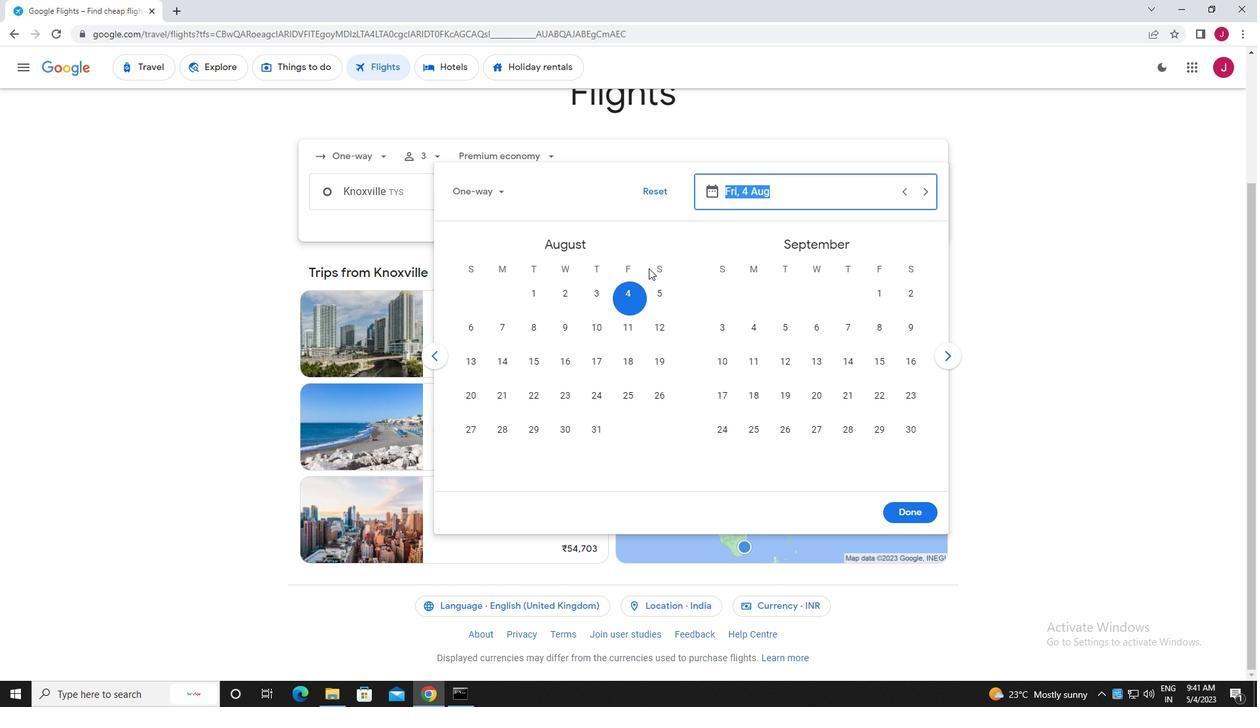 
Action: Mouse pressed left at (607, 289)
Screenshot: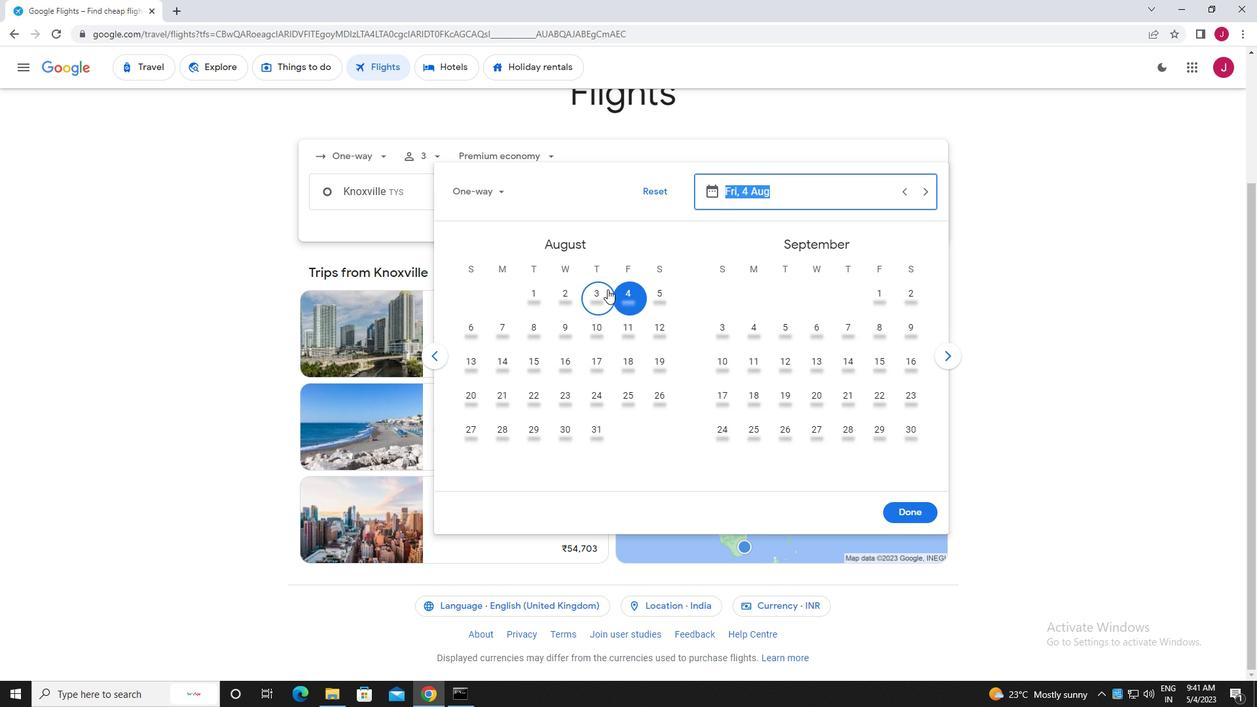
Action: Mouse moved to (907, 510)
Screenshot: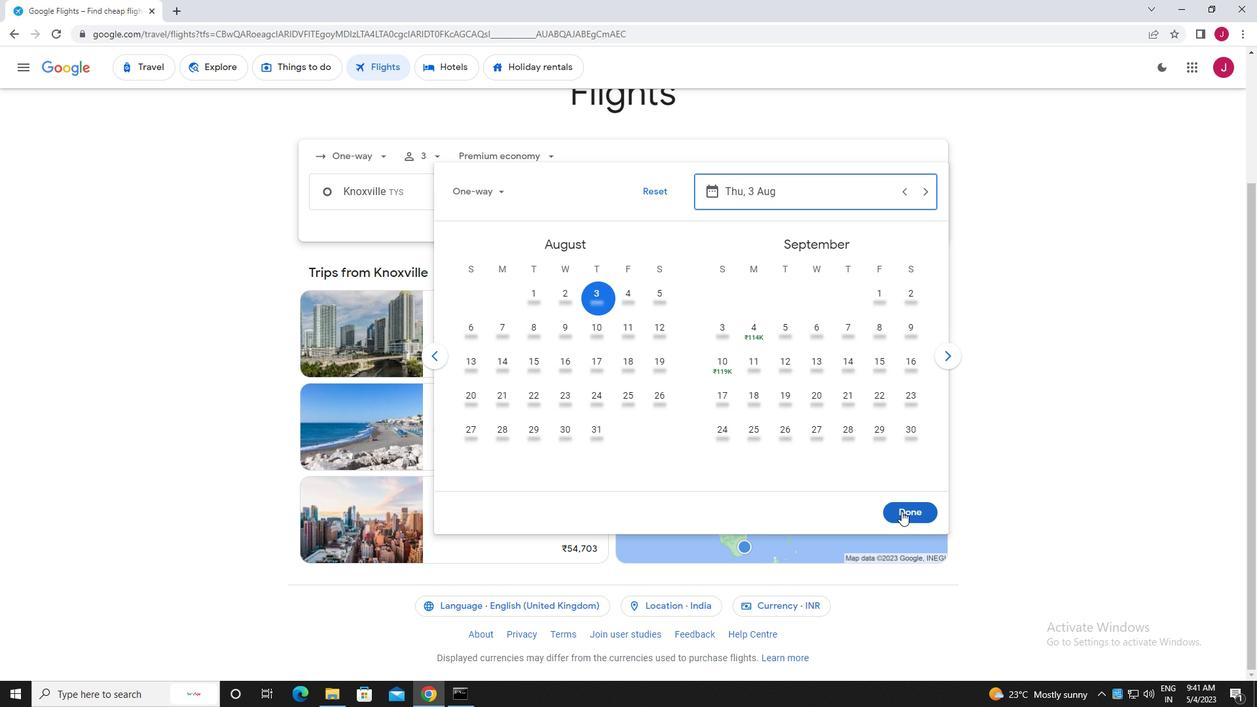 
Action: Mouse pressed left at (907, 510)
Screenshot: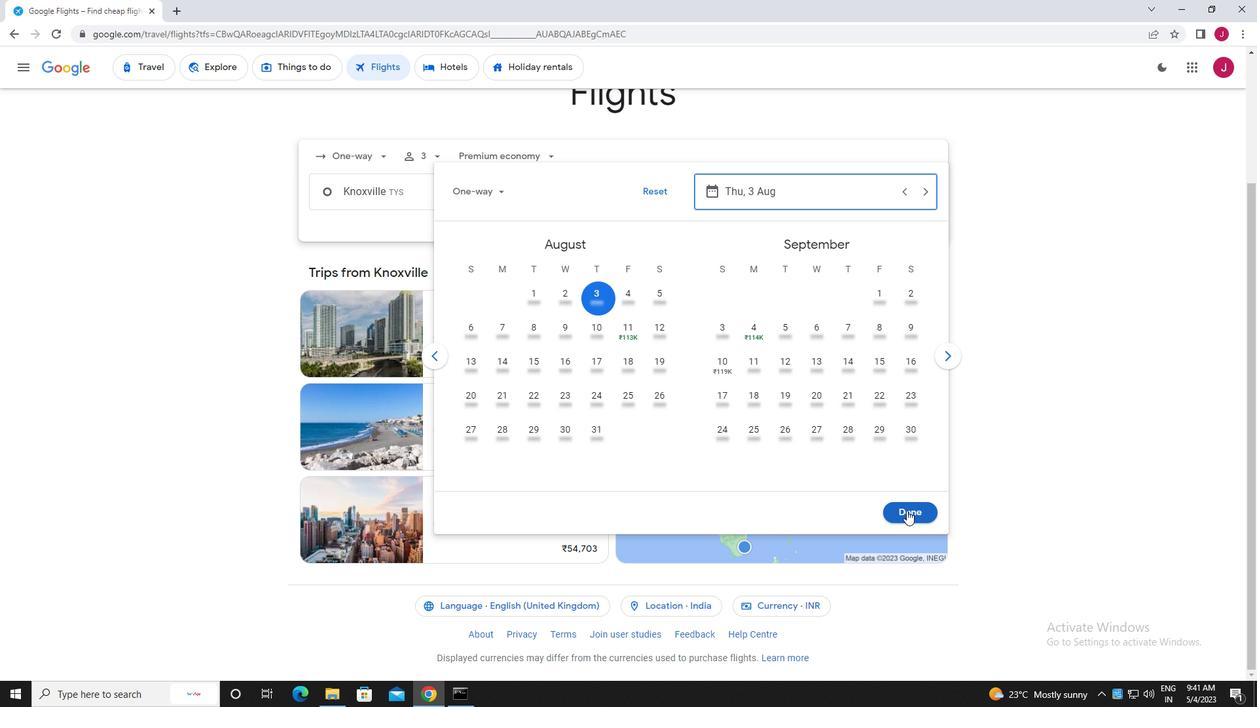 
Action: Mouse moved to (644, 241)
Screenshot: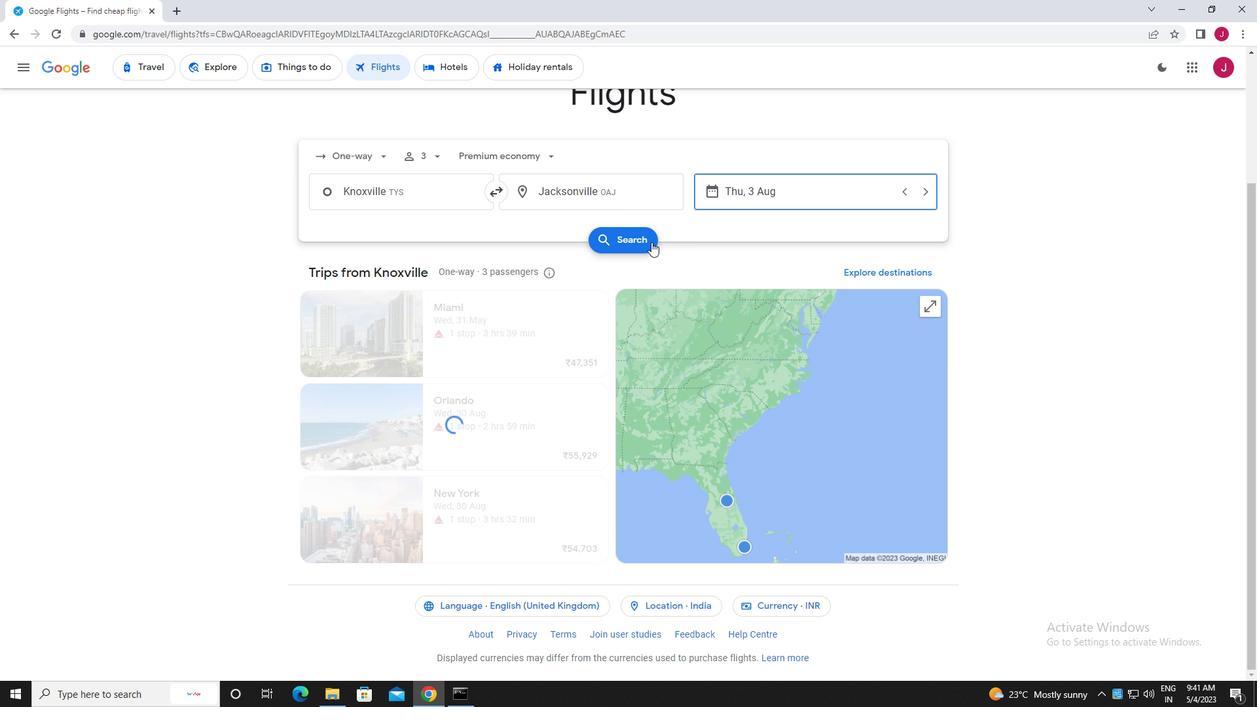 
Action: Mouse pressed left at (644, 241)
Screenshot: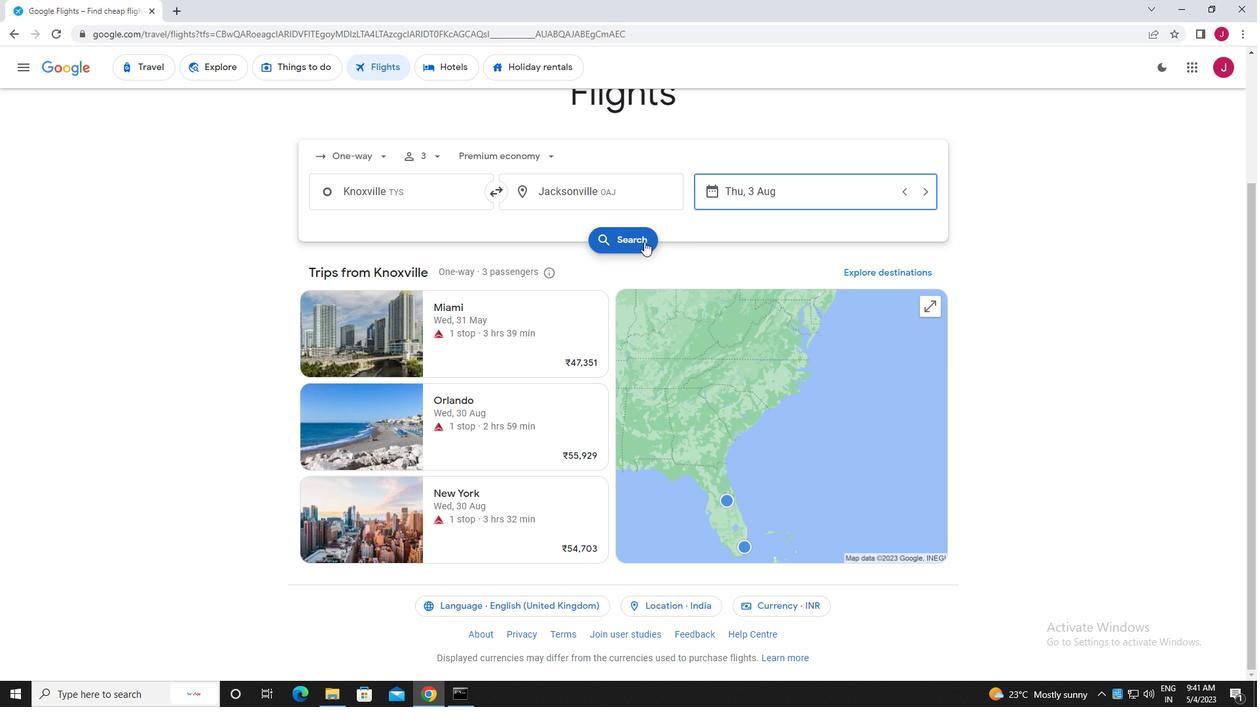 
Action: Mouse moved to (343, 185)
Screenshot: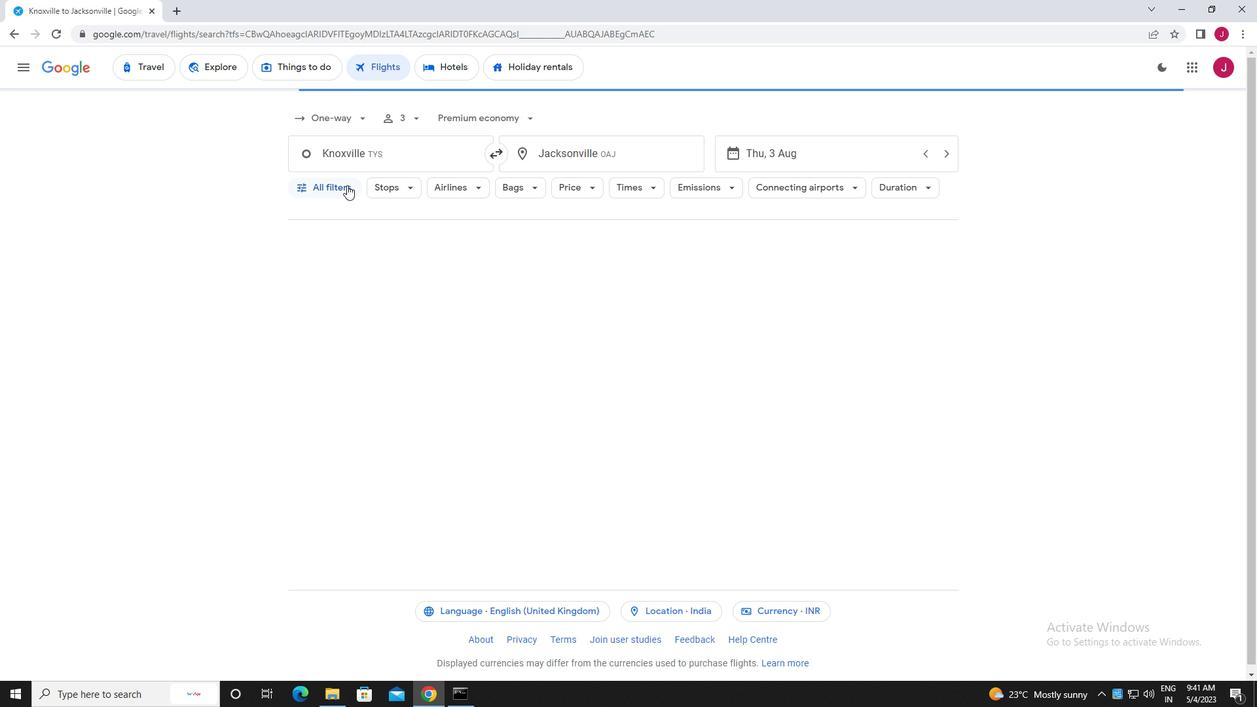 
Action: Mouse pressed left at (343, 185)
Screenshot: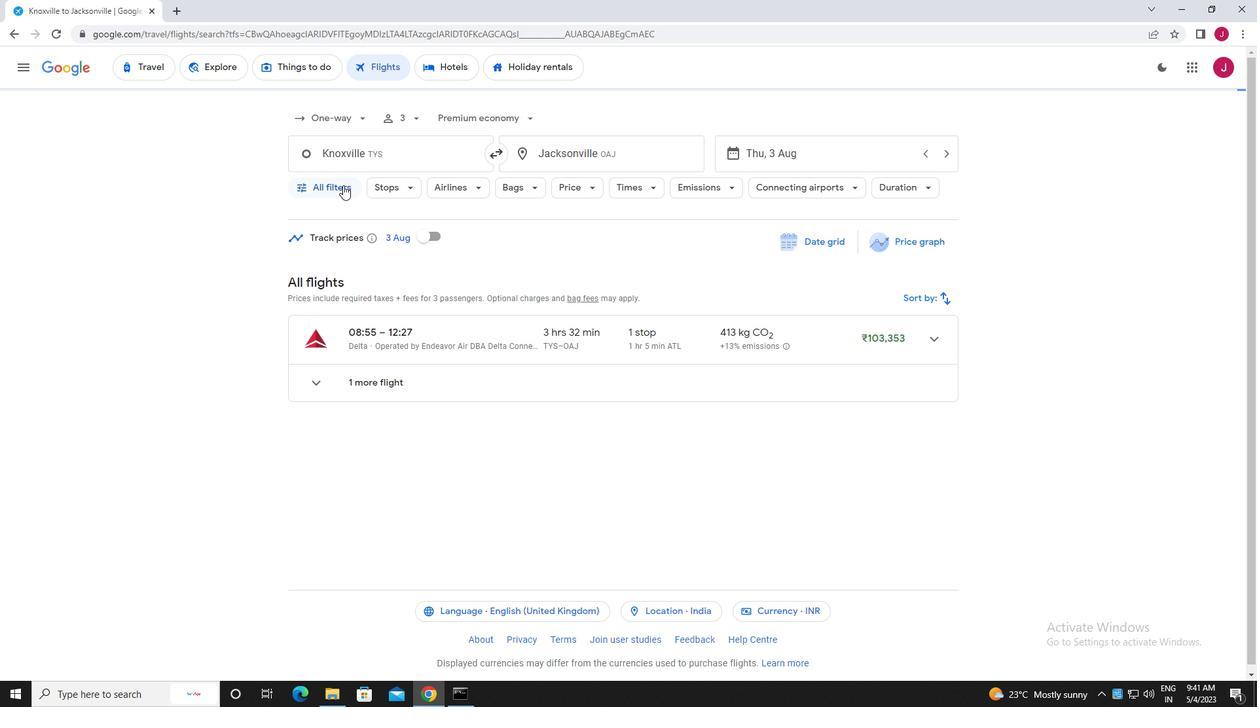 
Action: Mouse moved to (362, 305)
Screenshot: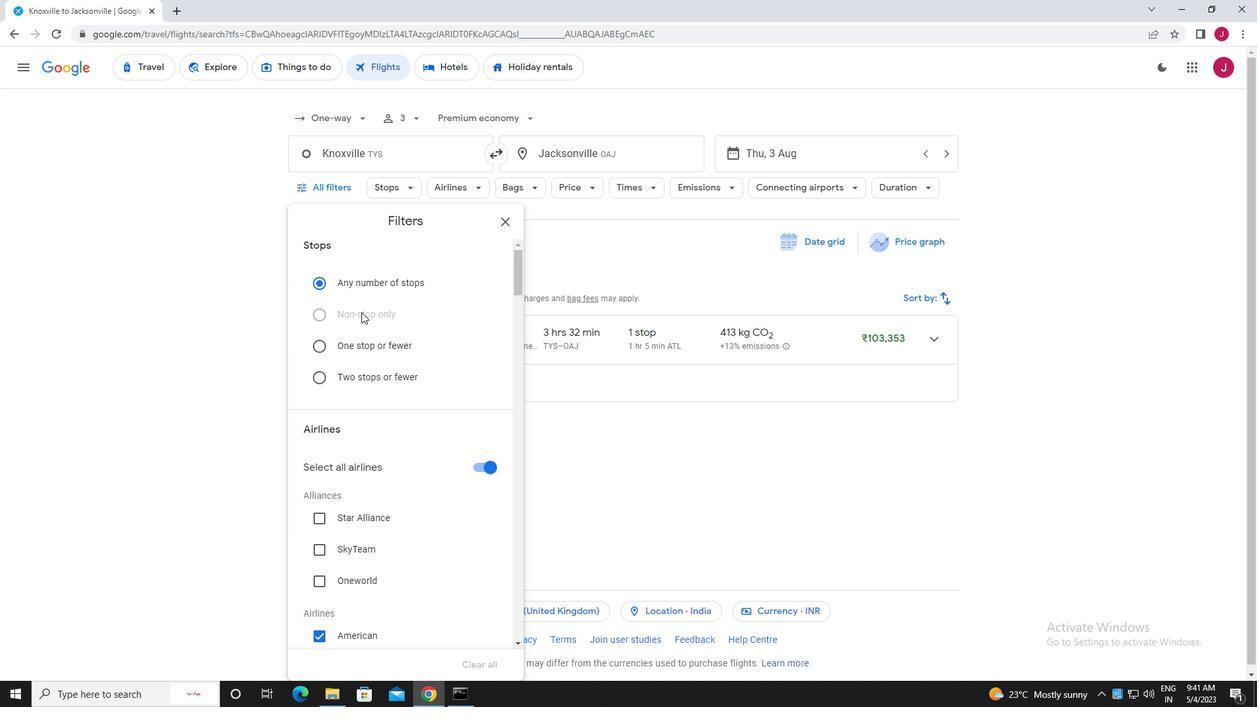 
Action: Mouse scrolled (362, 304) with delta (0, 0)
Screenshot: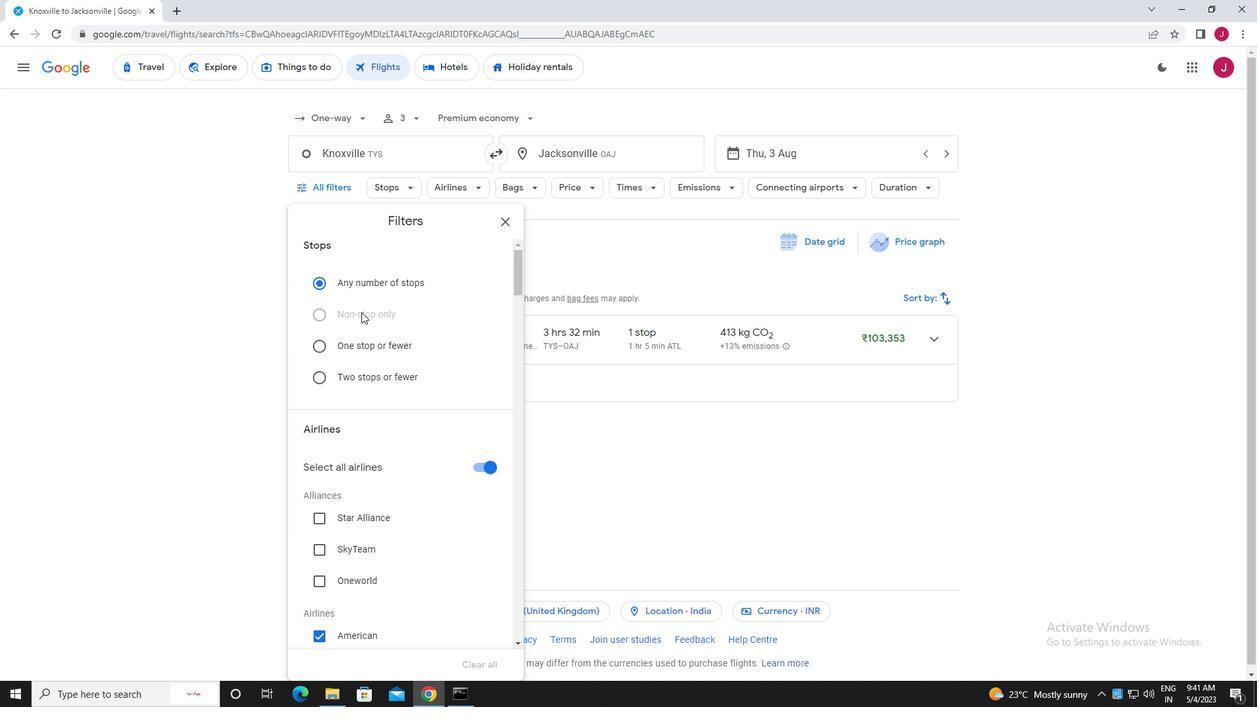 
Action: Mouse scrolled (362, 304) with delta (0, 0)
Screenshot: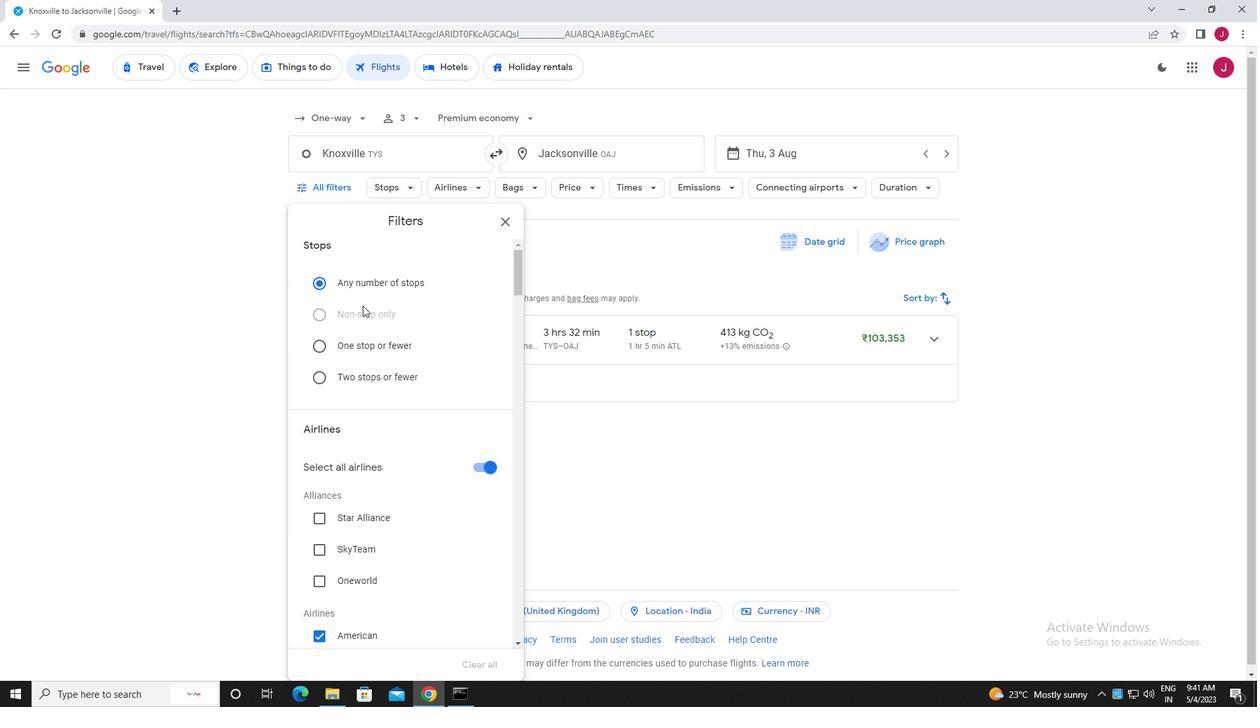 
Action: Mouse moved to (478, 333)
Screenshot: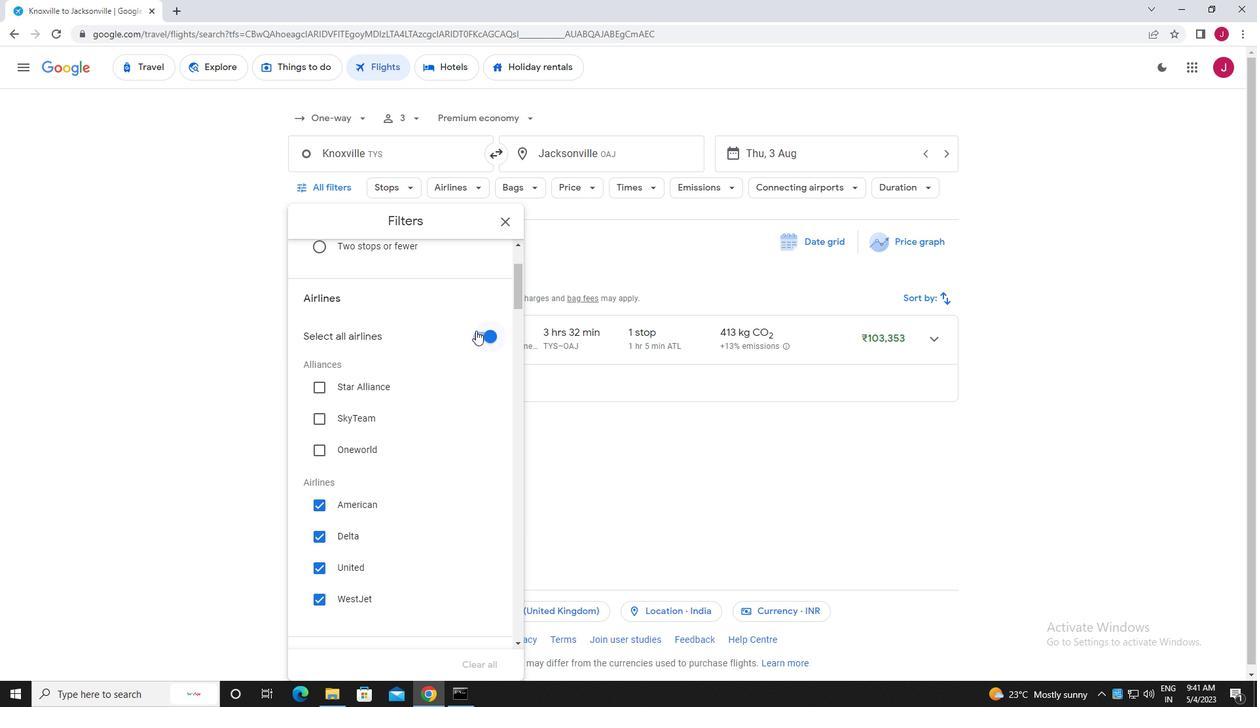 
Action: Mouse pressed left at (478, 333)
Screenshot: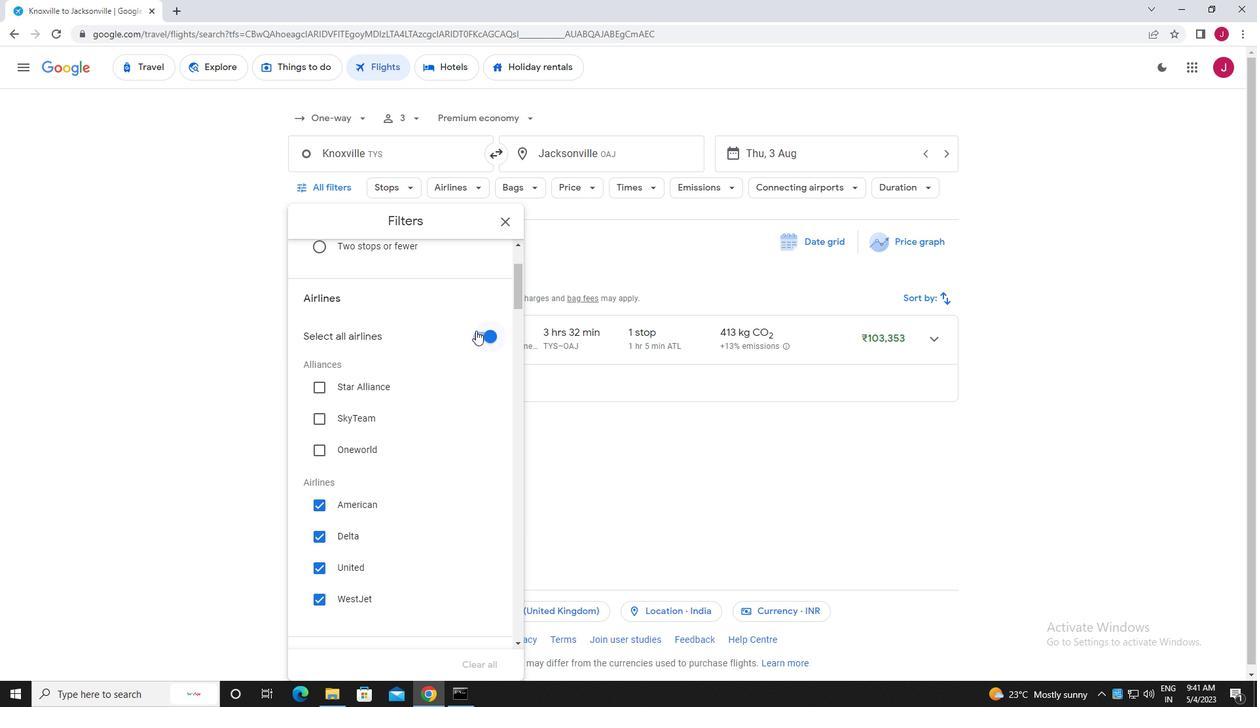 
Action: Mouse moved to (415, 330)
Screenshot: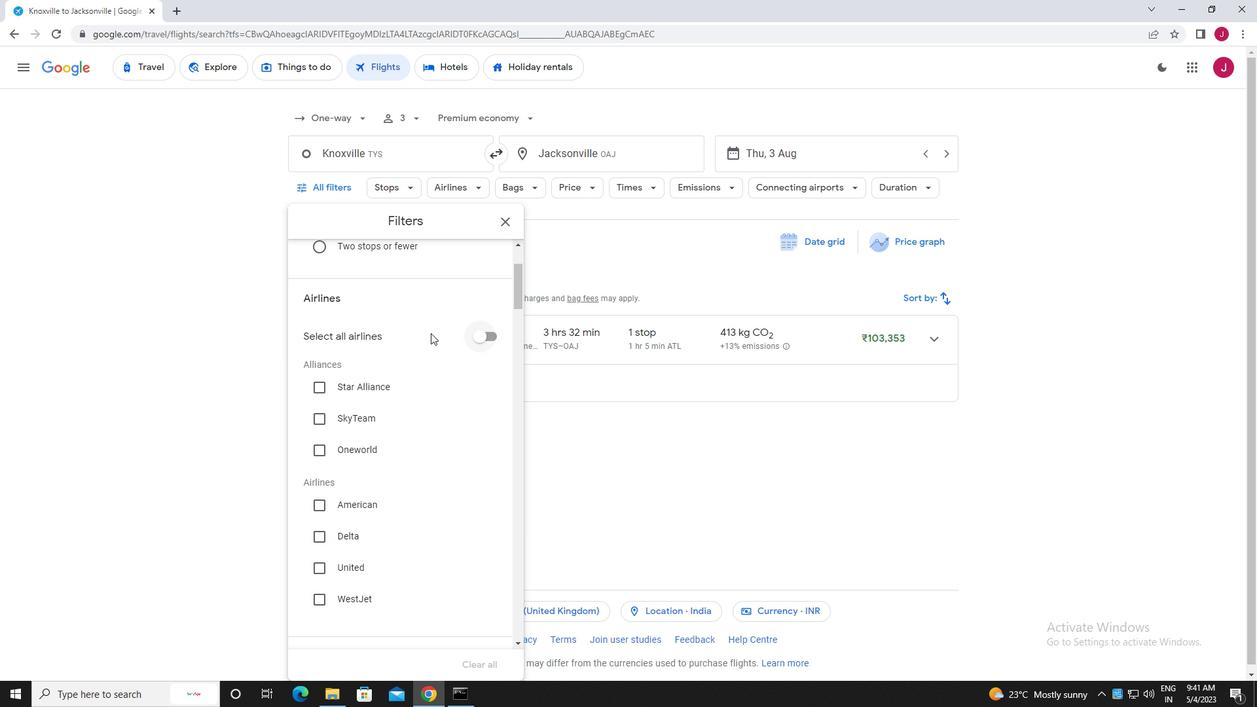 
Action: Mouse scrolled (415, 329) with delta (0, 0)
Screenshot: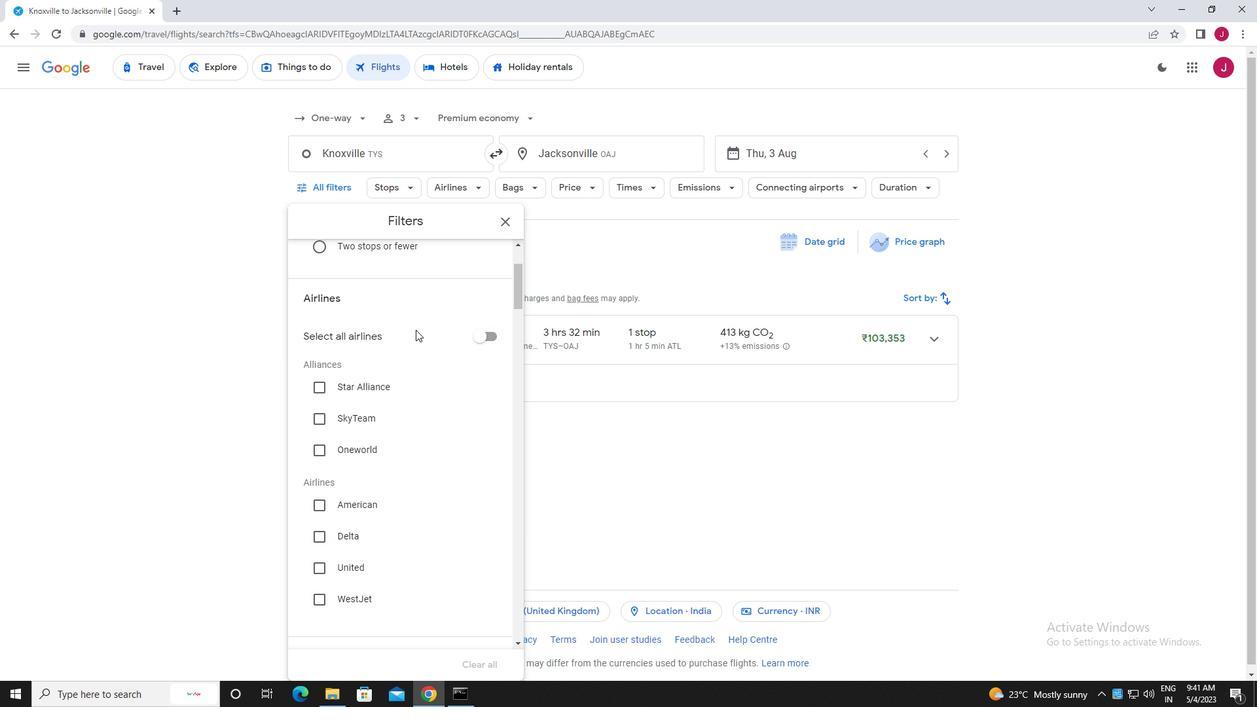 
Action: Mouse scrolled (415, 329) with delta (0, 0)
Screenshot: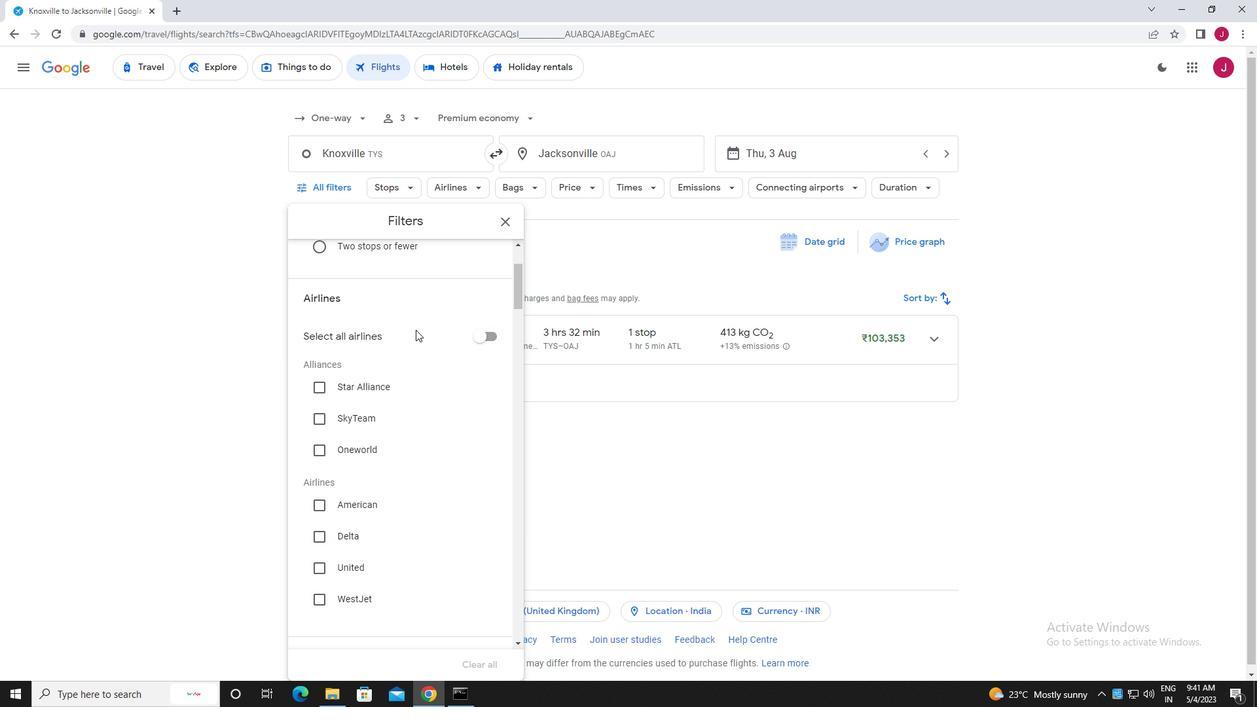 
Action: Mouse moved to (315, 373)
Screenshot: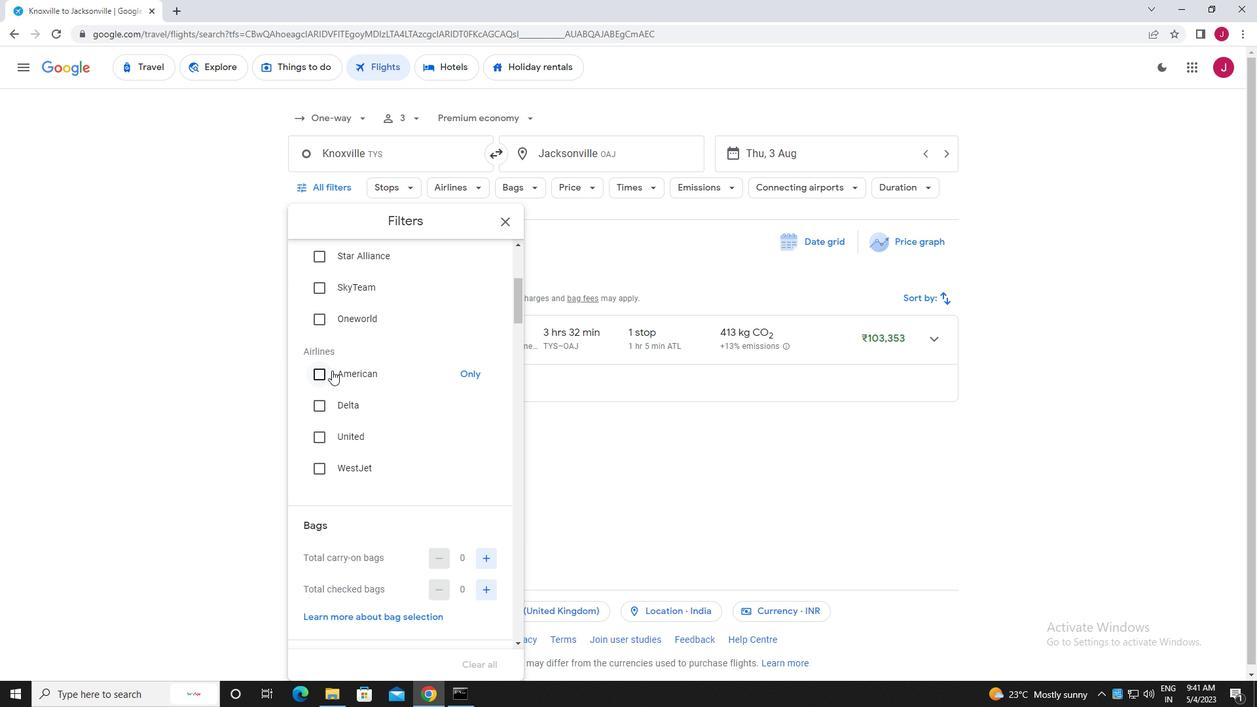 
Action: Mouse pressed left at (315, 373)
Screenshot: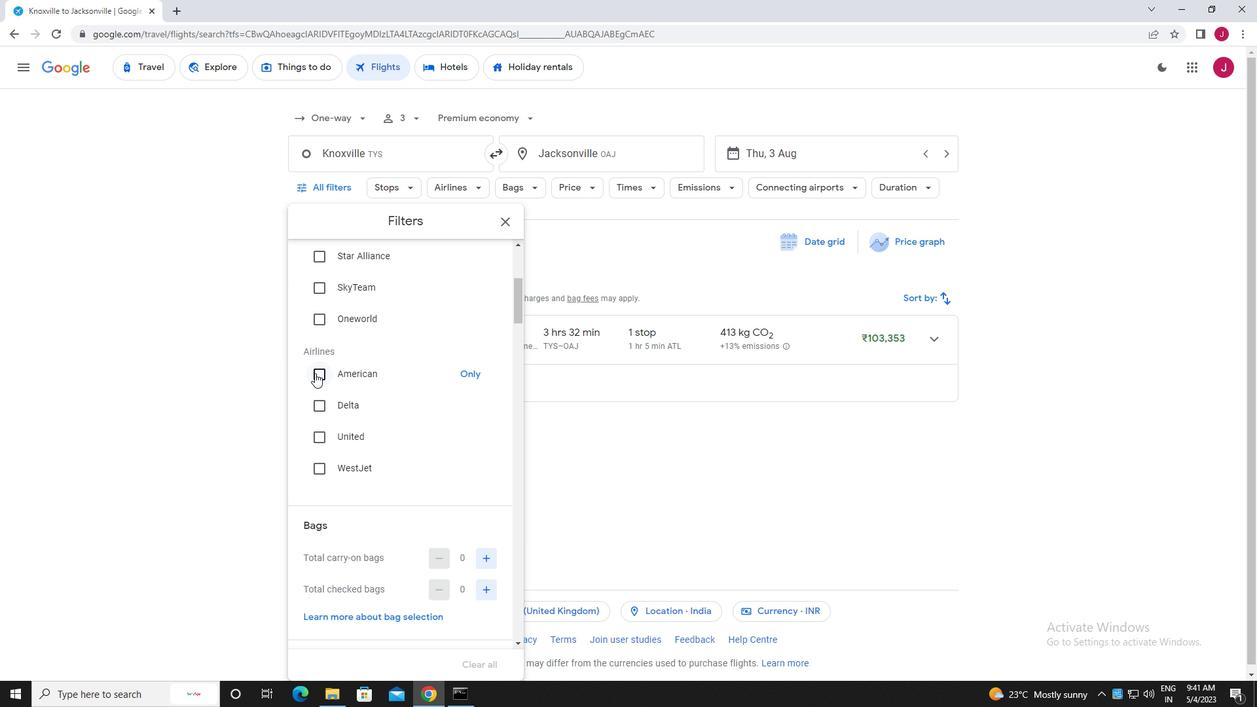 
Action: Mouse moved to (398, 364)
Screenshot: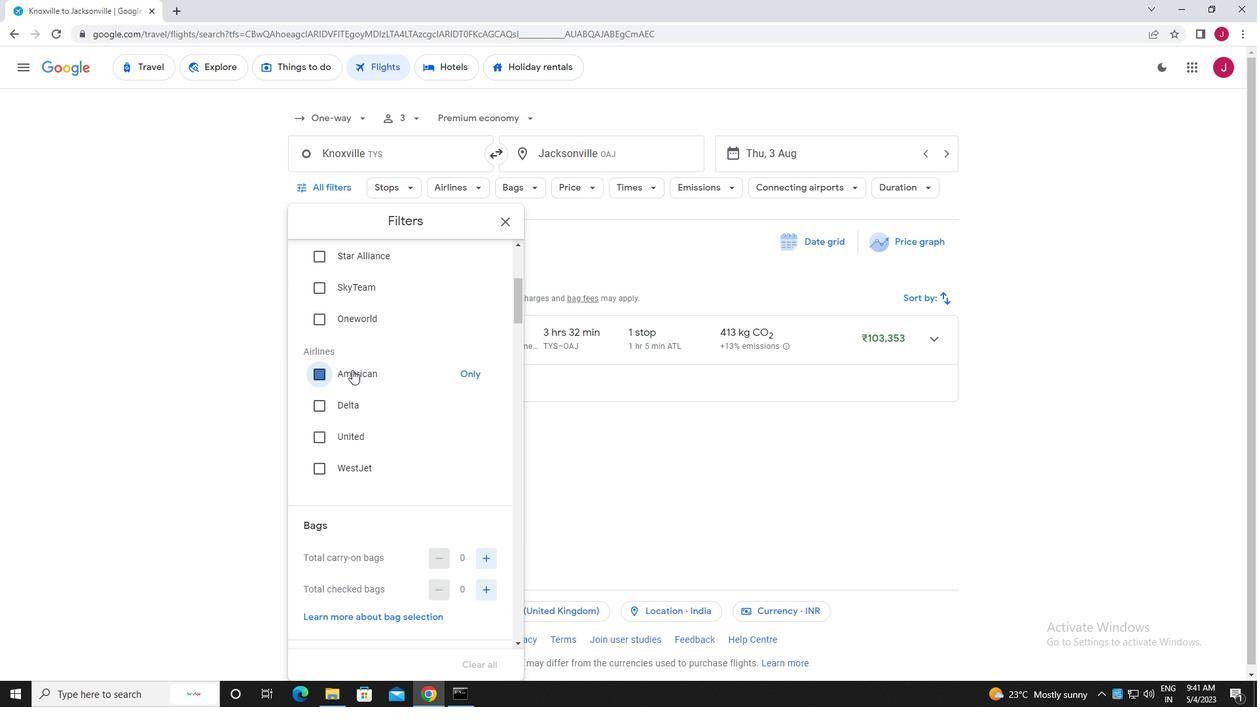 
Action: Mouse scrolled (398, 364) with delta (0, 0)
Screenshot: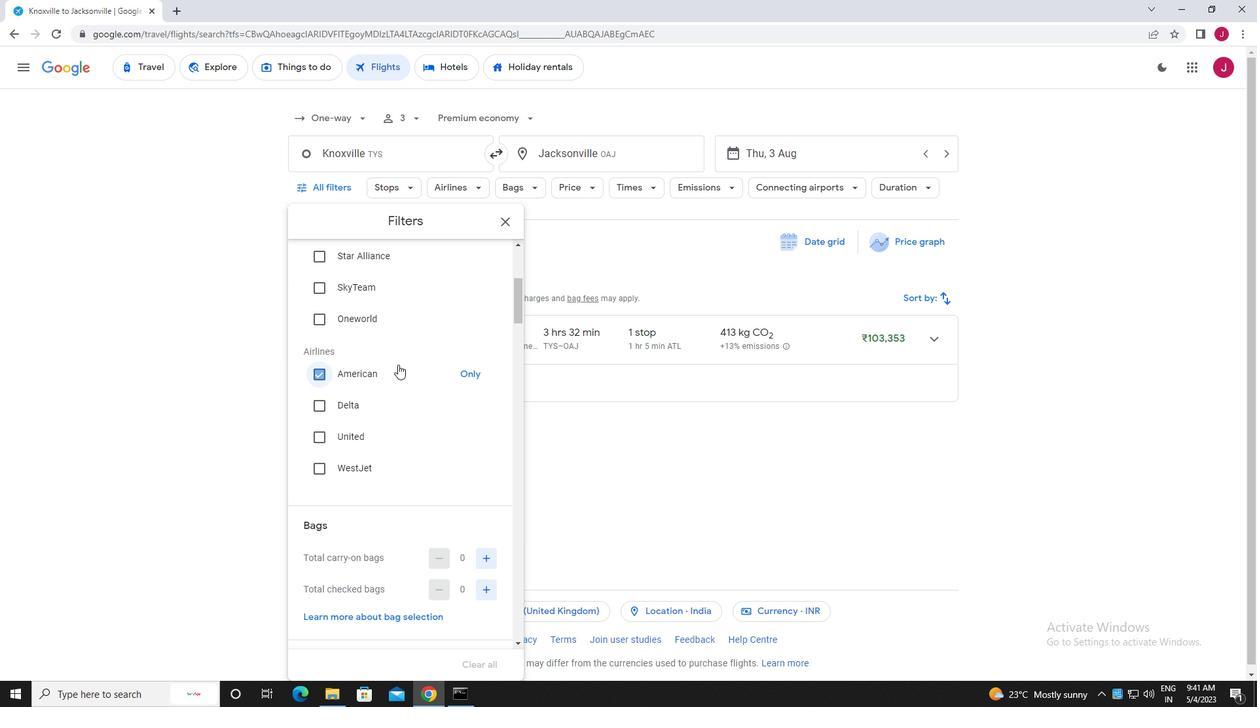 
Action: Mouse scrolled (398, 364) with delta (0, 0)
Screenshot: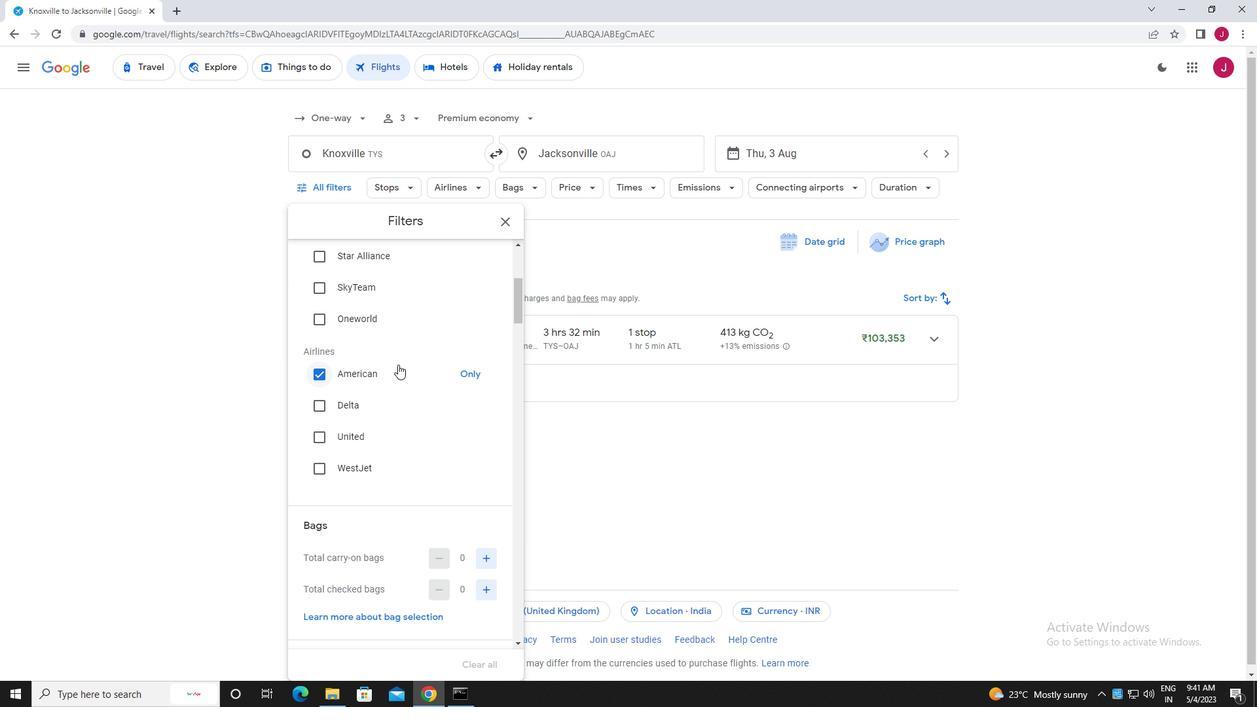 
Action: Mouse scrolled (398, 364) with delta (0, 0)
Screenshot: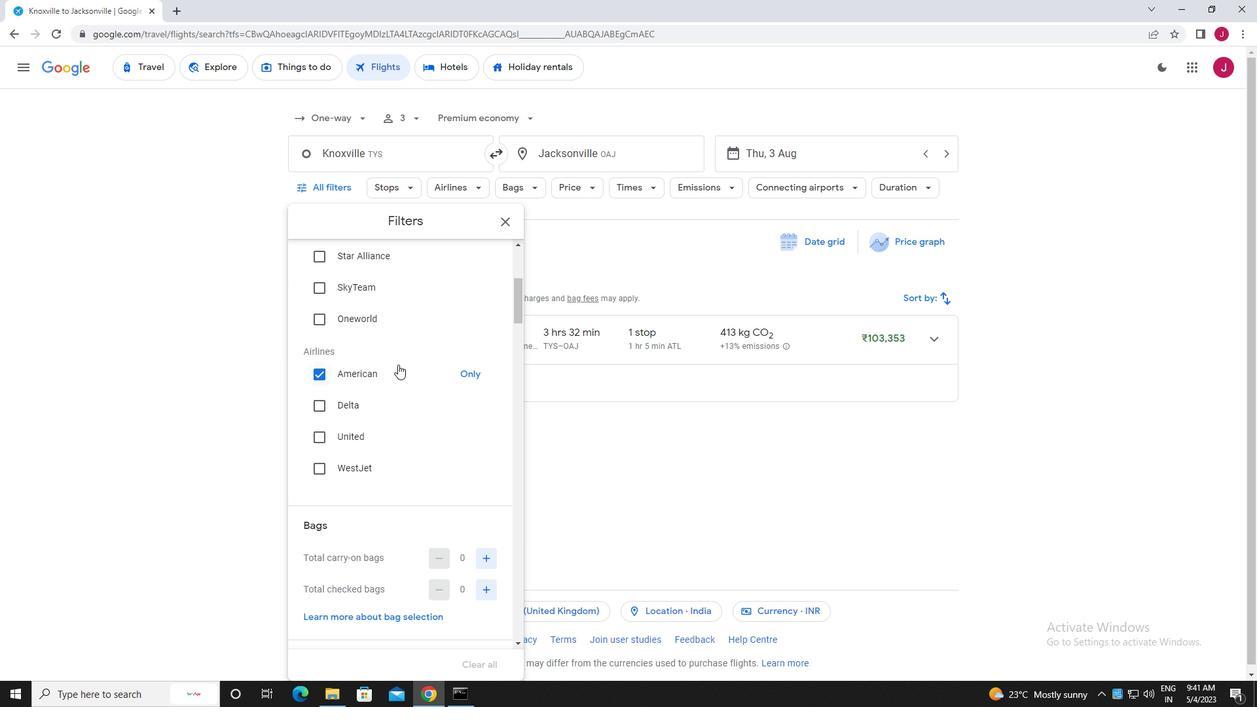 
Action: Mouse scrolled (398, 364) with delta (0, 0)
Screenshot: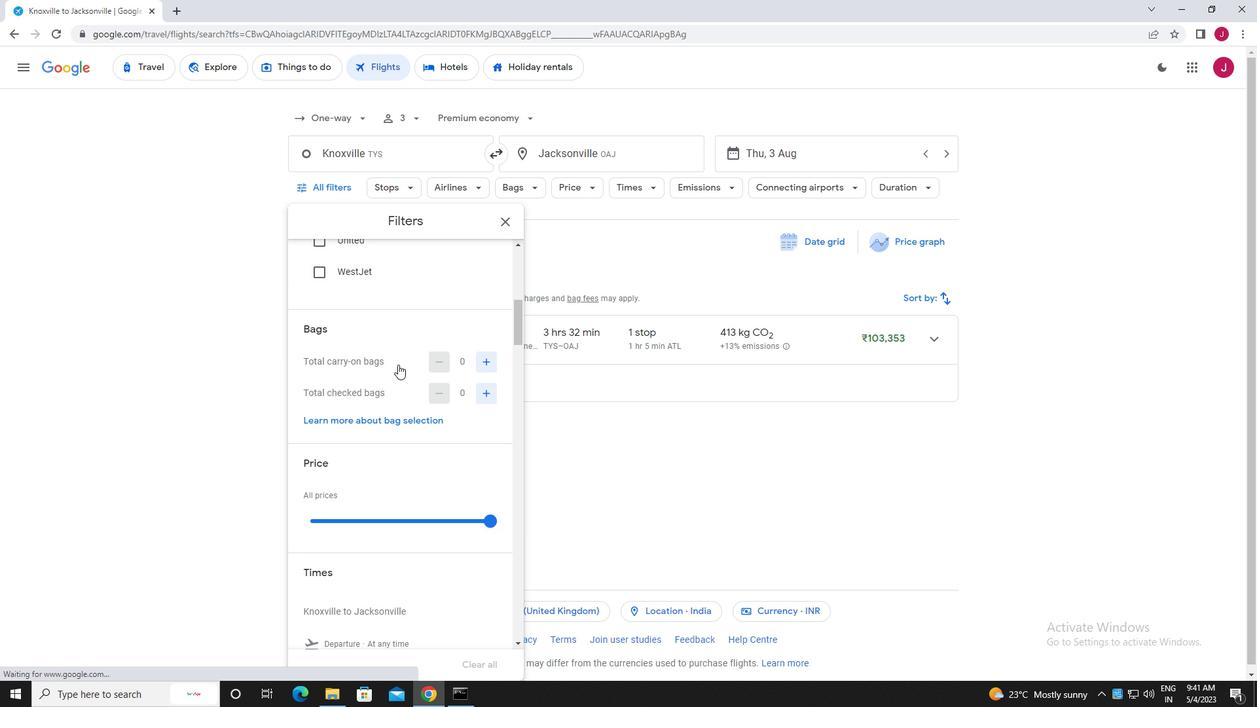 
Action: Mouse moved to (485, 326)
Screenshot: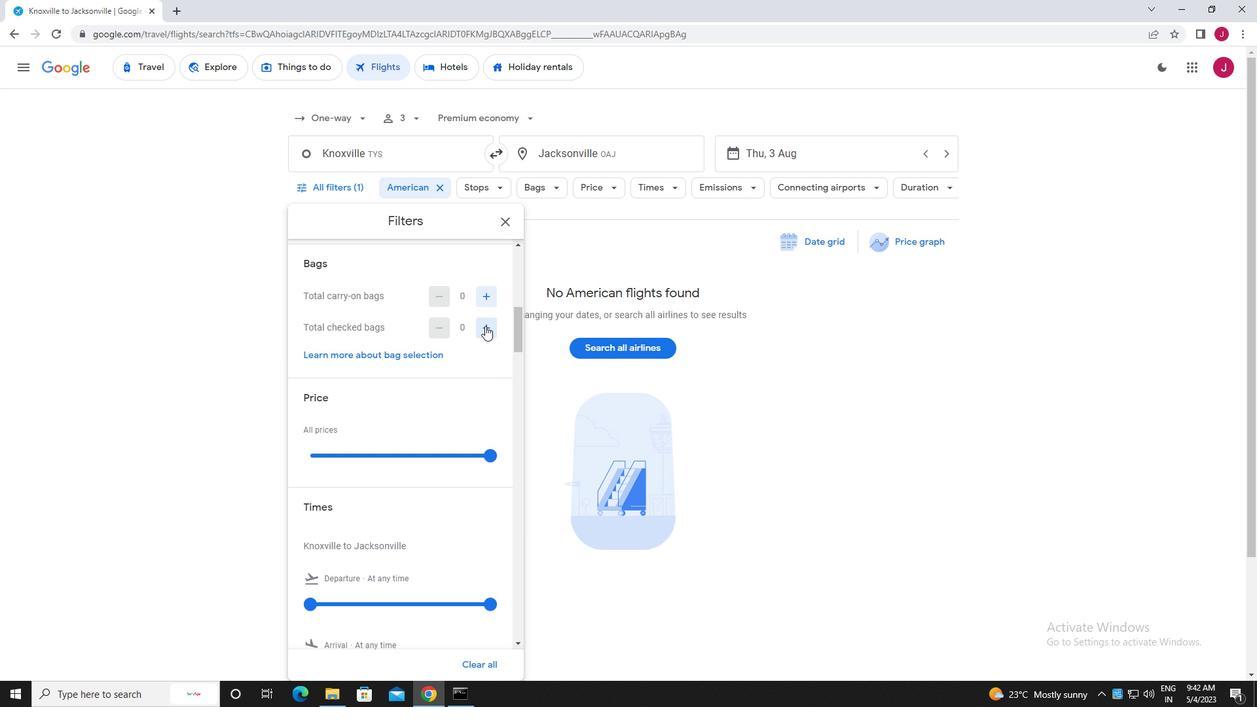 
Action: Mouse pressed left at (485, 326)
Screenshot: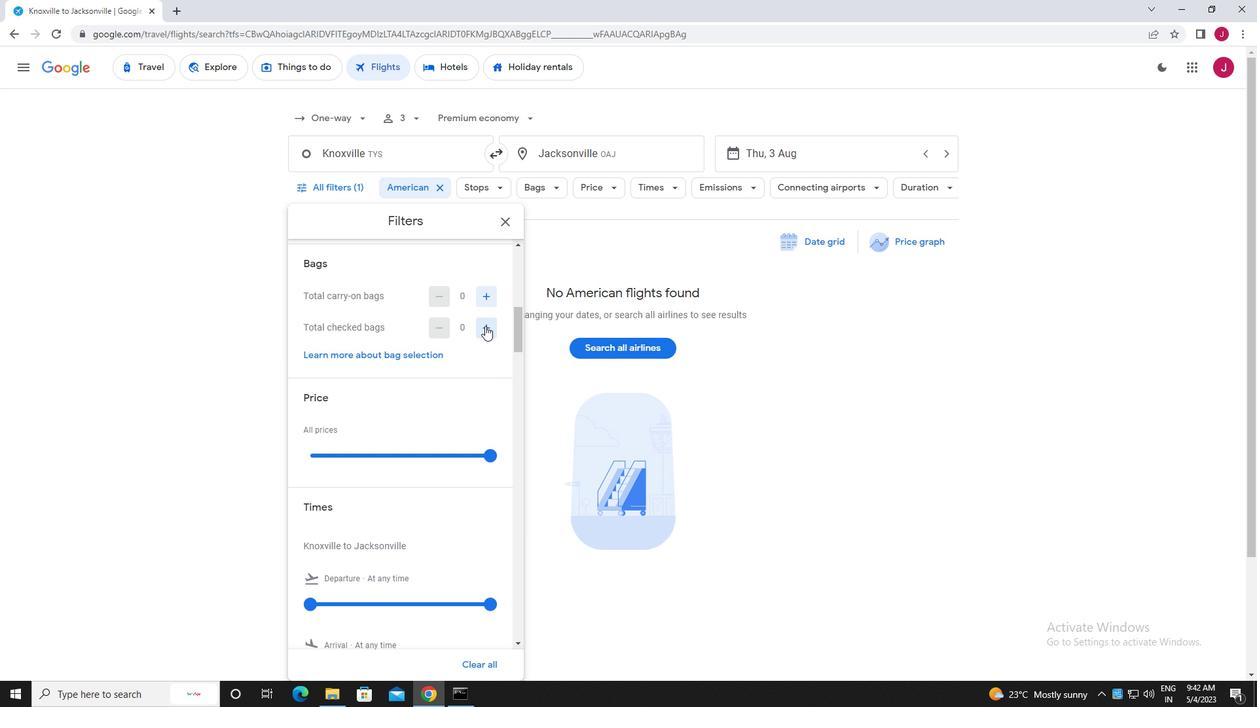 
Action: Mouse moved to (480, 327)
Screenshot: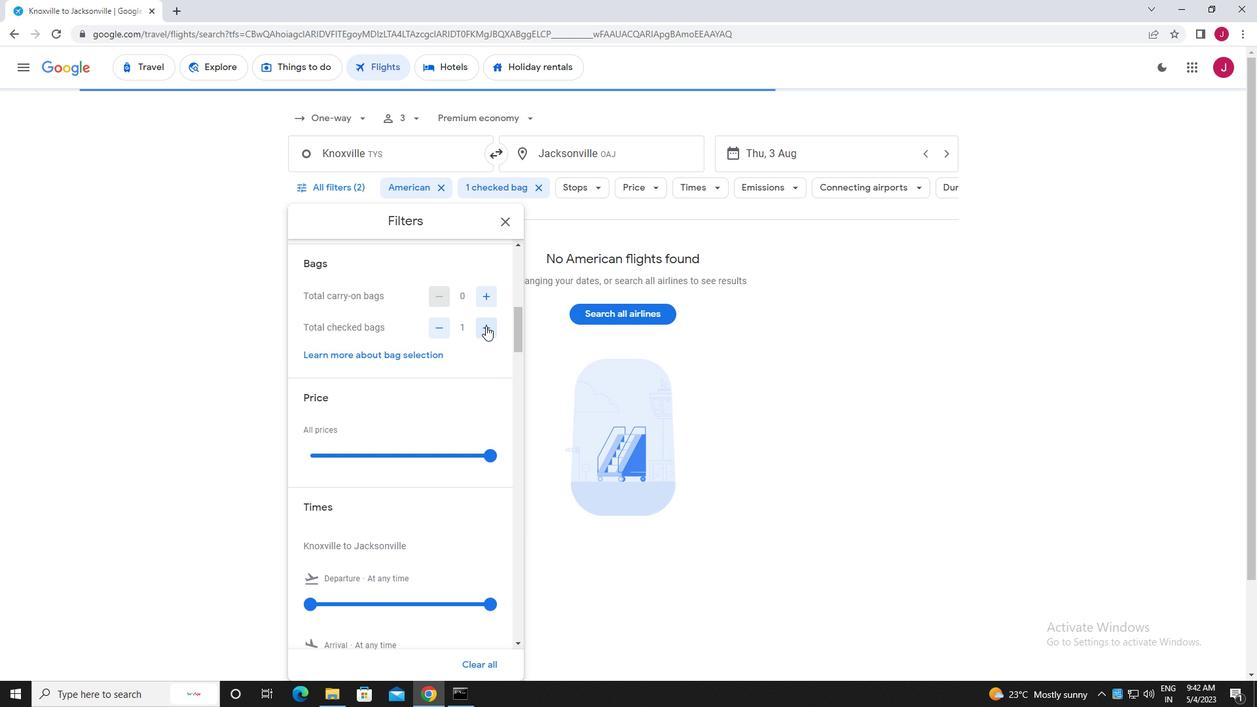 
Action: Mouse scrolled (480, 326) with delta (0, 0)
Screenshot: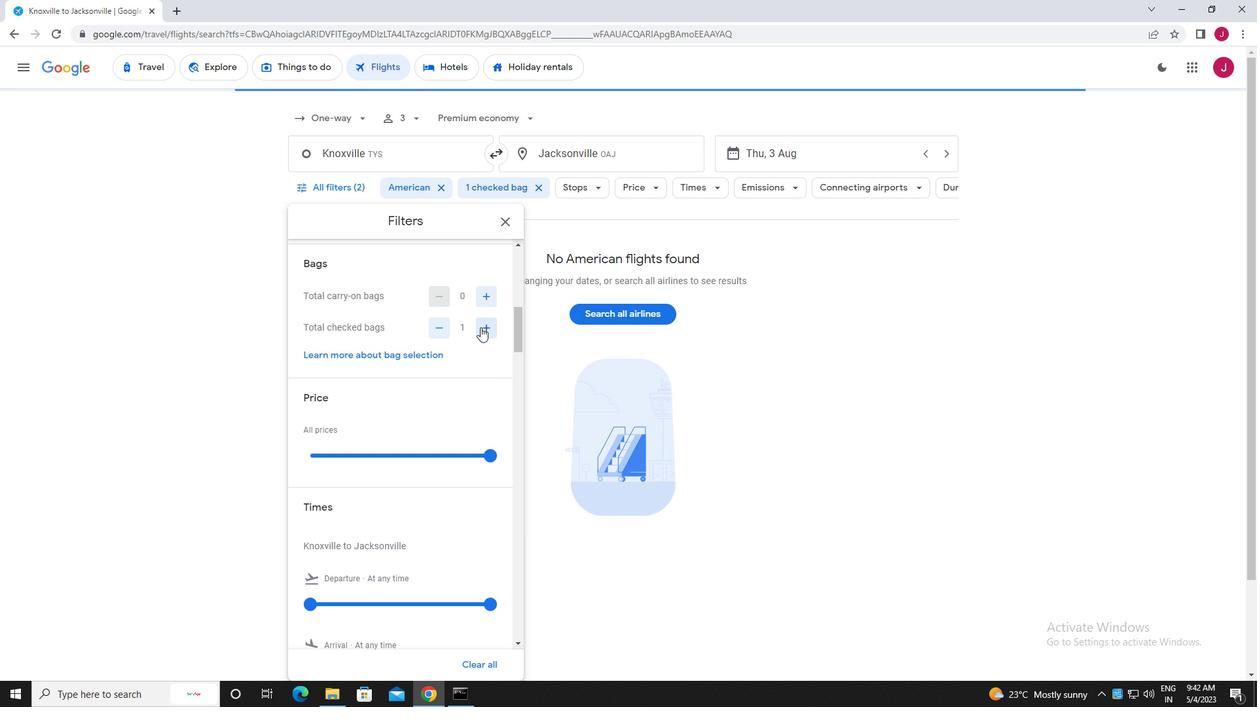 
Action: Mouse scrolled (480, 326) with delta (0, 0)
Screenshot: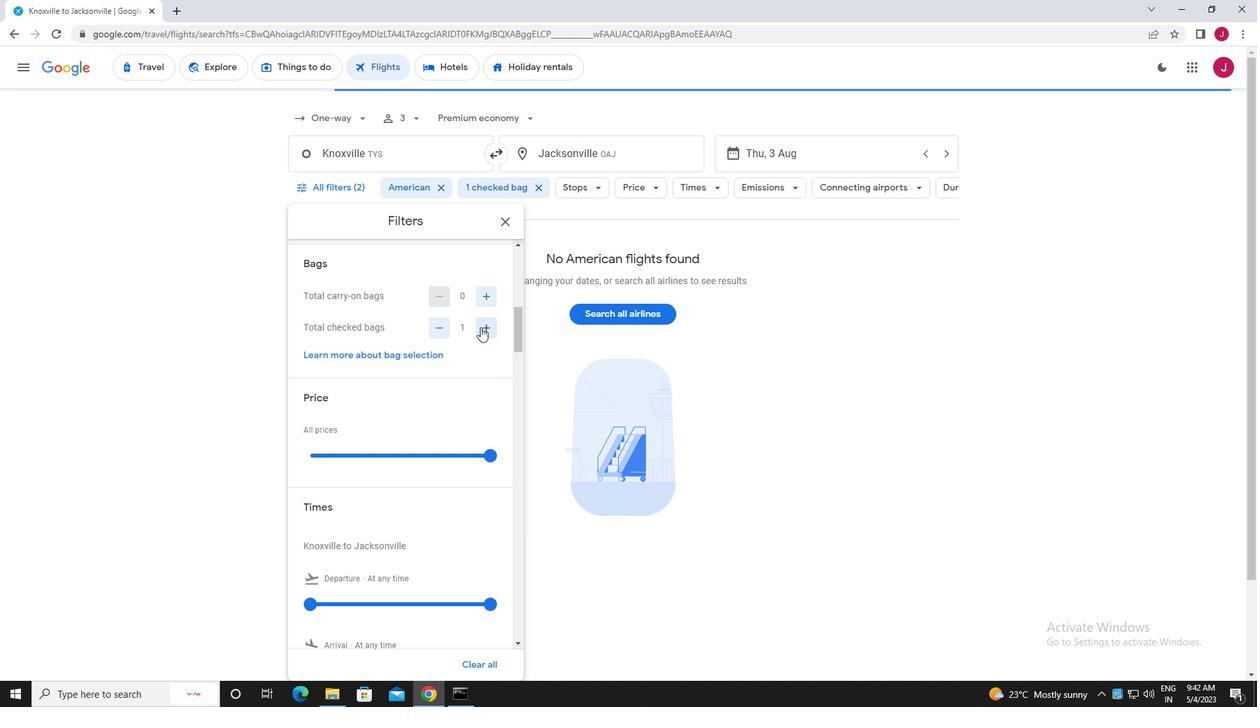 
Action: Mouse moved to (490, 326)
Screenshot: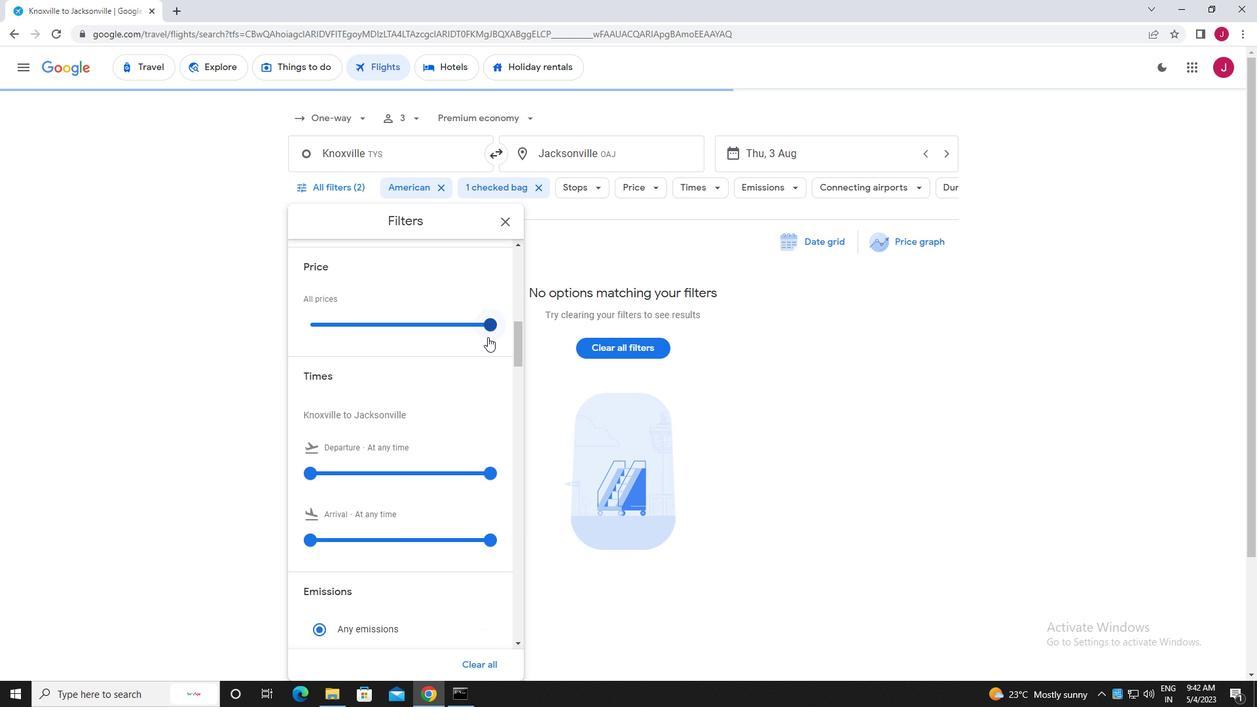 
Action: Mouse pressed left at (490, 326)
Screenshot: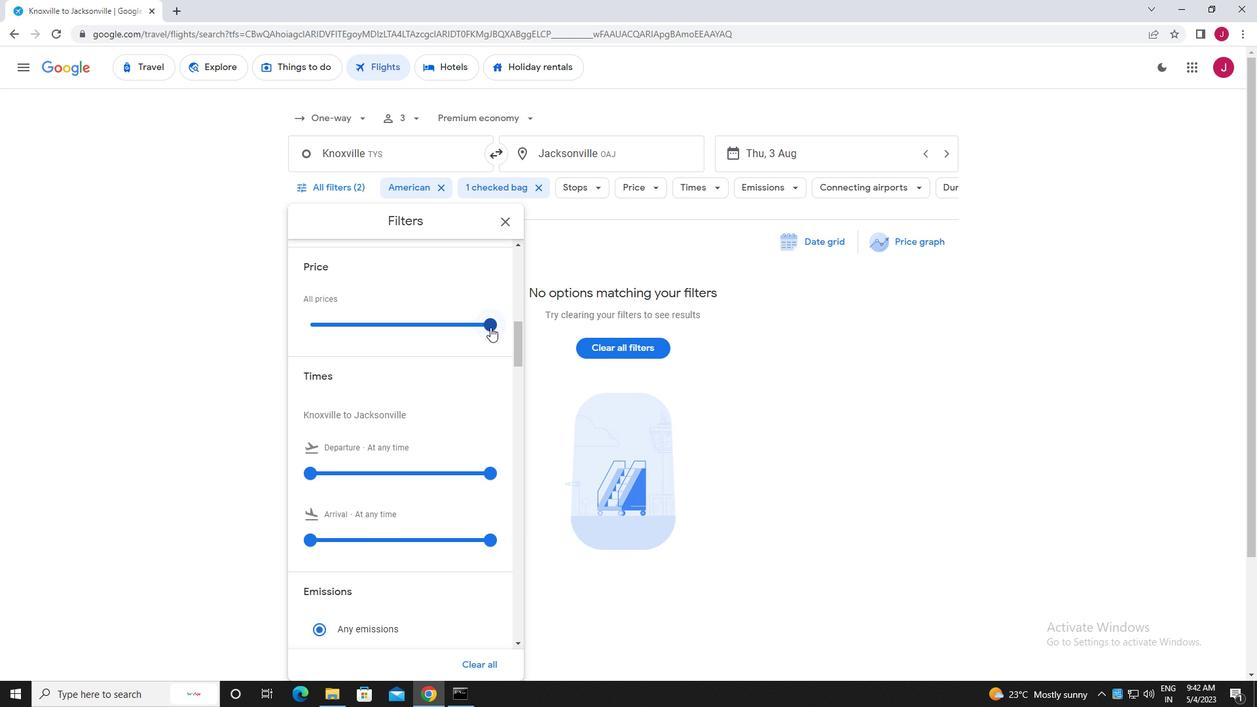 
Action: Mouse moved to (353, 337)
Screenshot: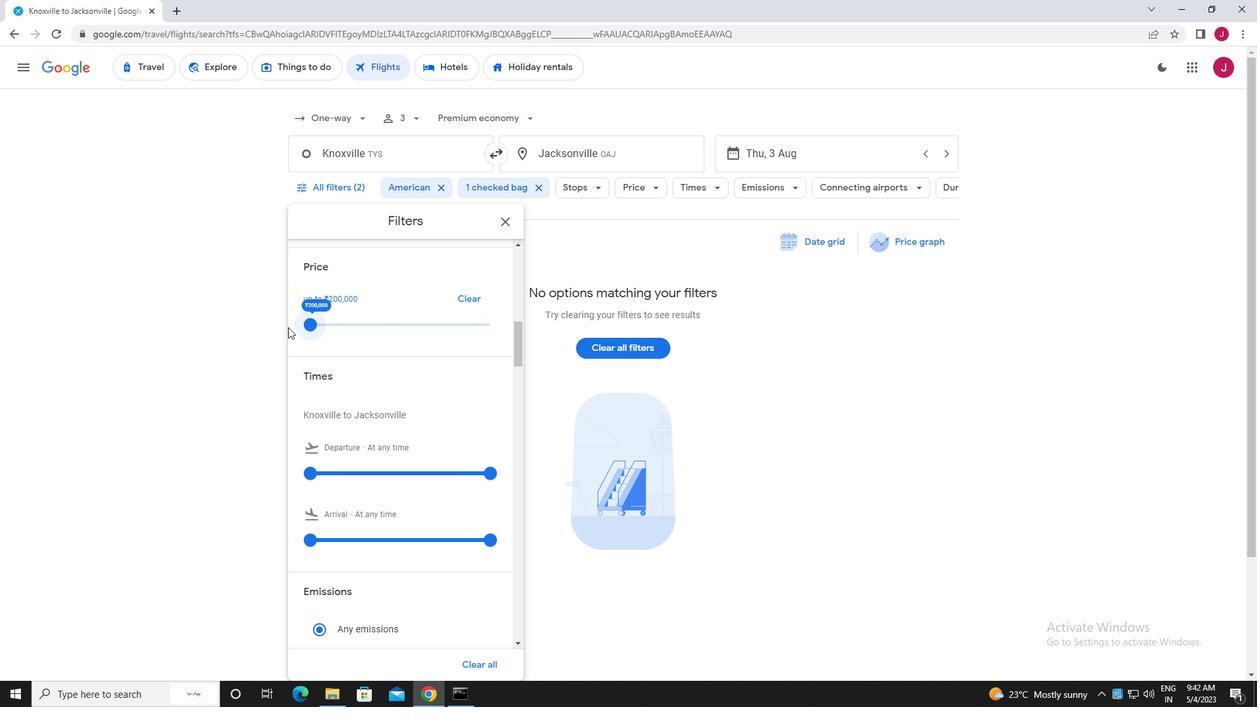 
Action: Mouse scrolled (353, 337) with delta (0, 0)
Screenshot: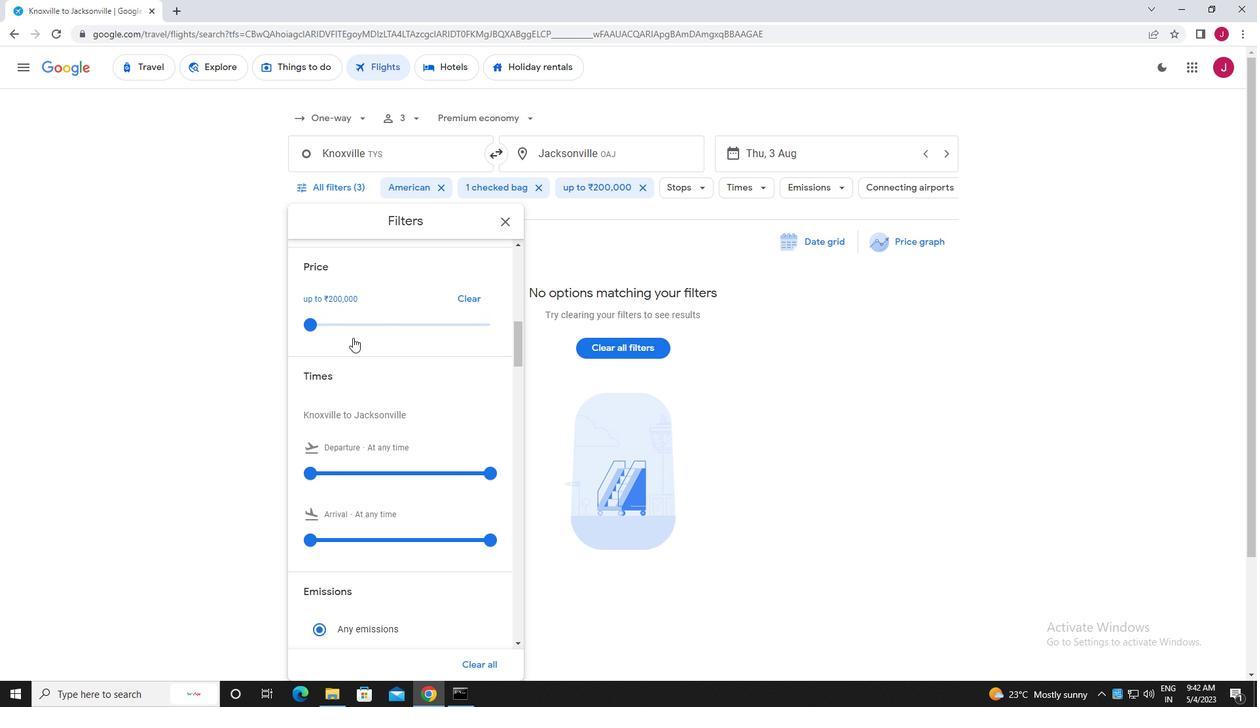 
Action: Mouse scrolled (353, 337) with delta (0, 0)
Screenshot: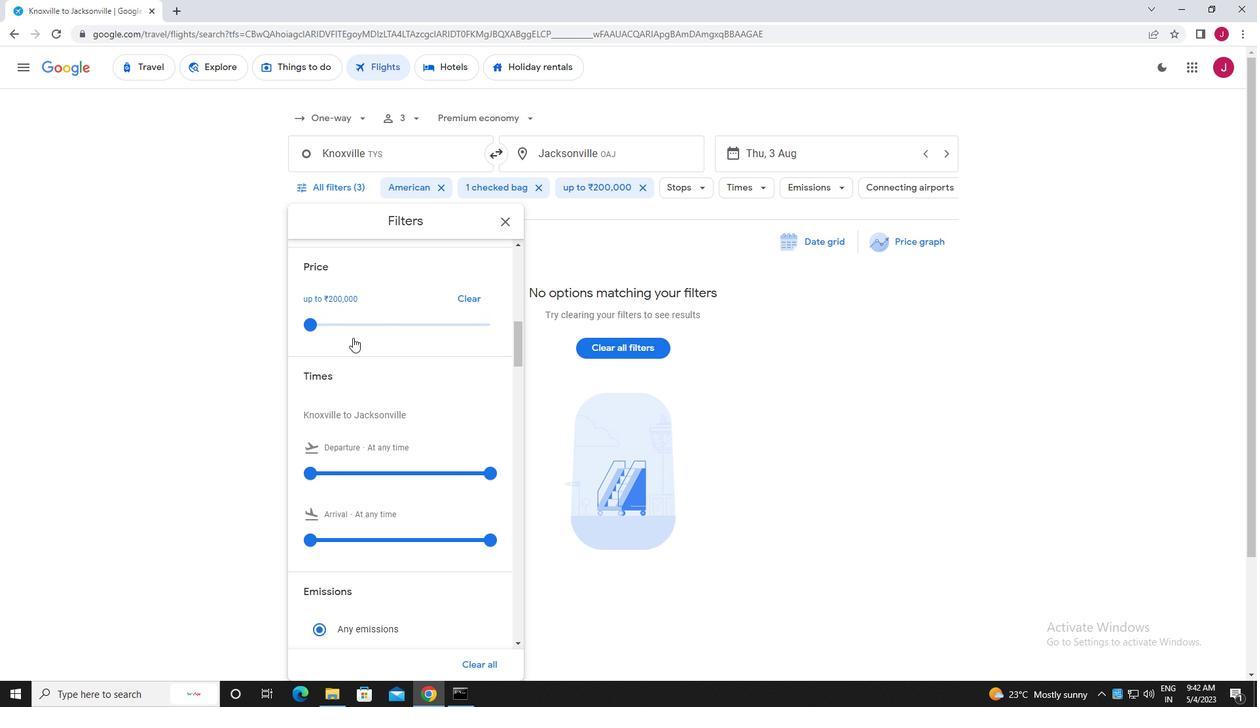 
Action: Mouse moved to (313, 340)
Screenshot: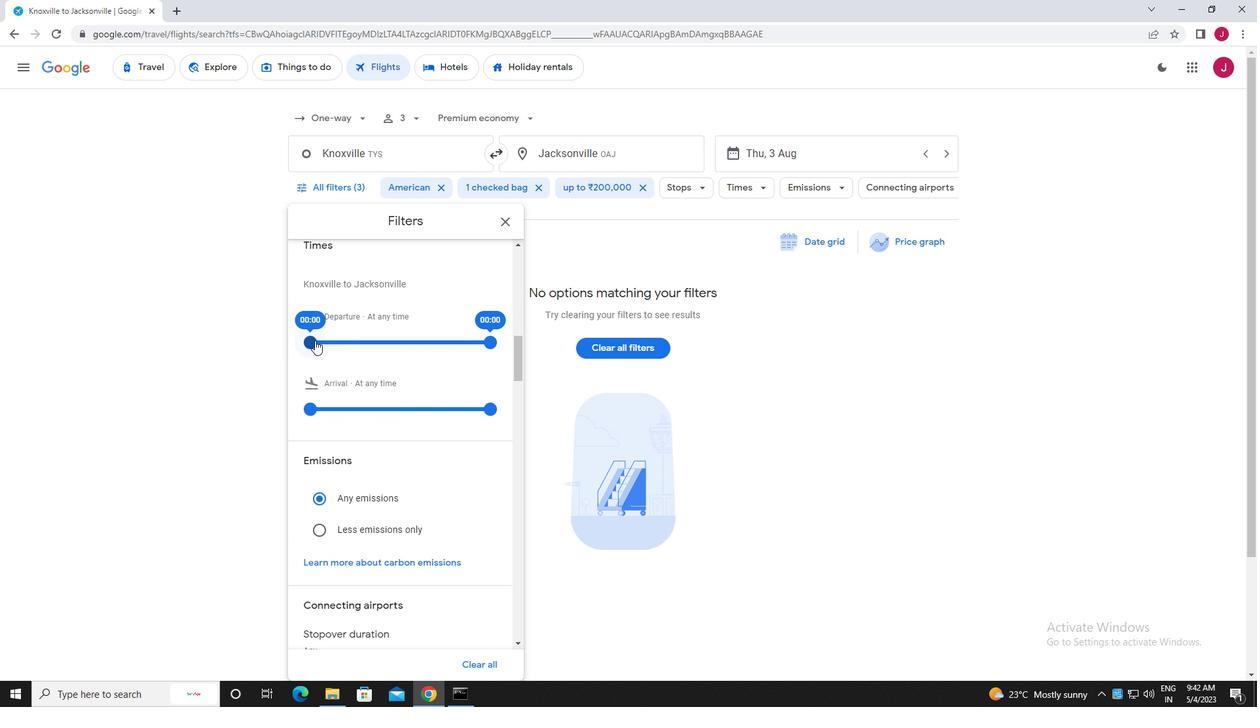 
Action: Mouse pressed left at (313, 340)
Screenshot: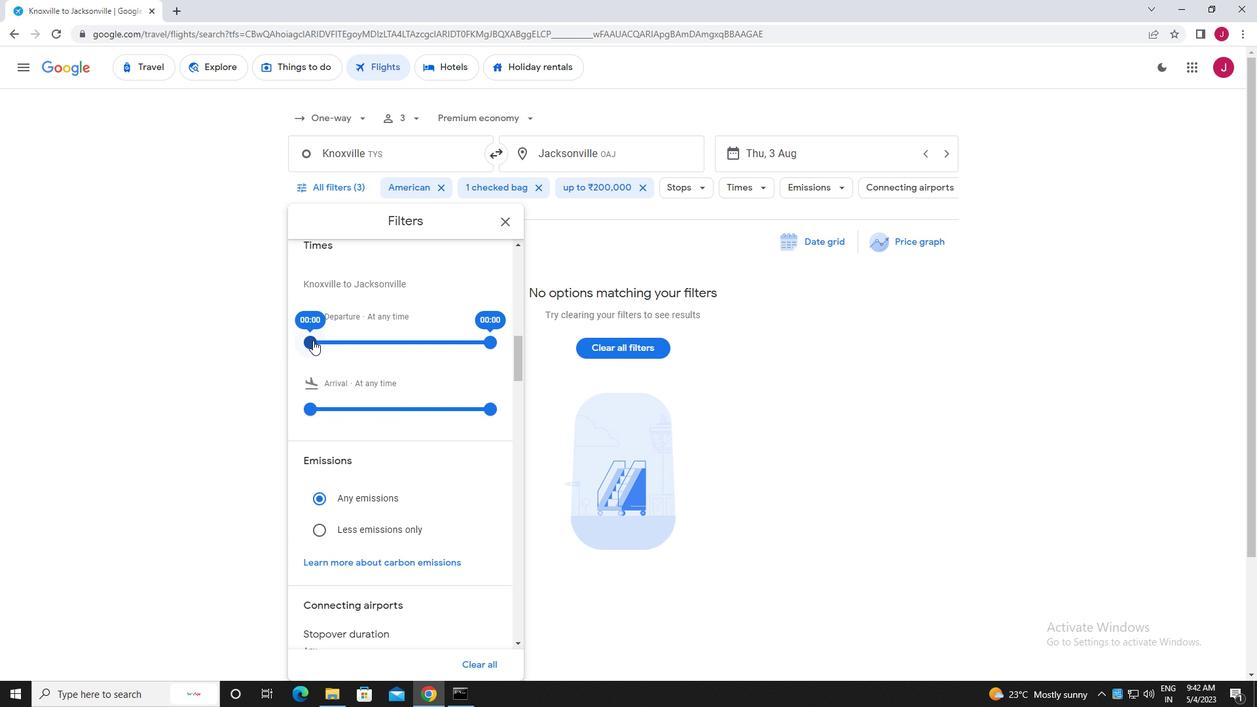 
Action: Mouse moved to (489, 343)
Screenshot: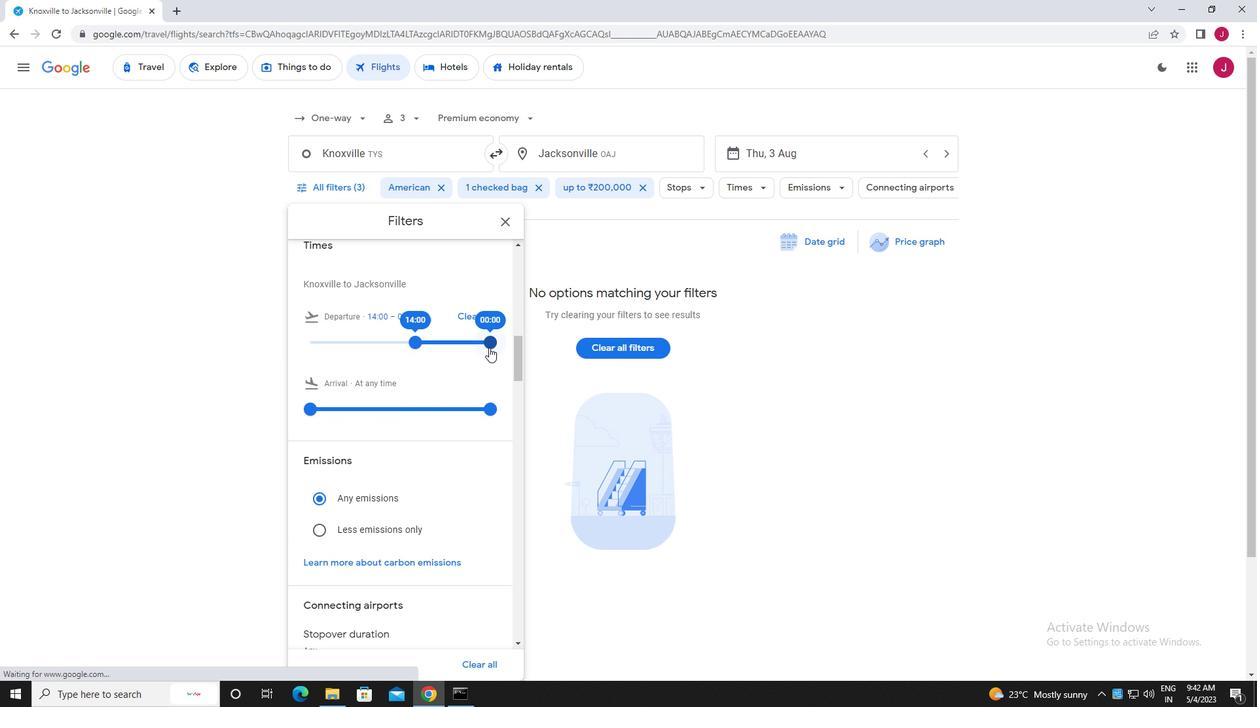 
Action: Mouse pressed left at (489, 343)
Screenshot: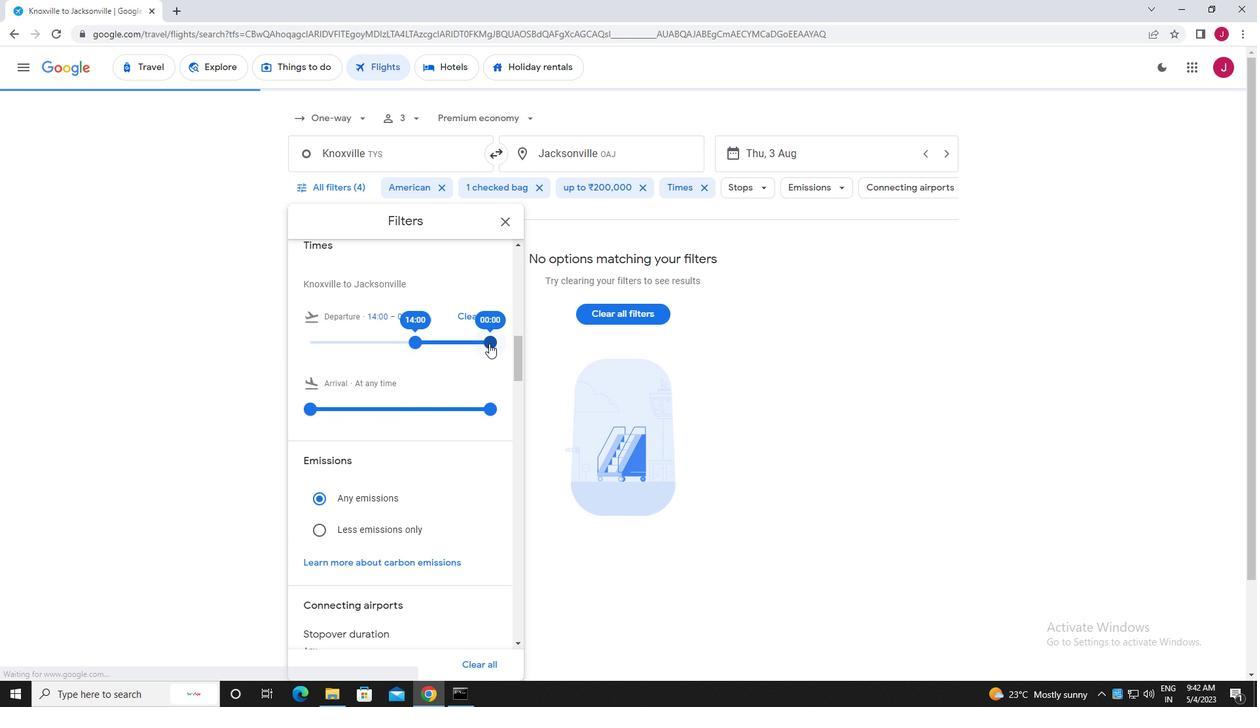
Action: Mouse moved to (504, 220)
Screenshot: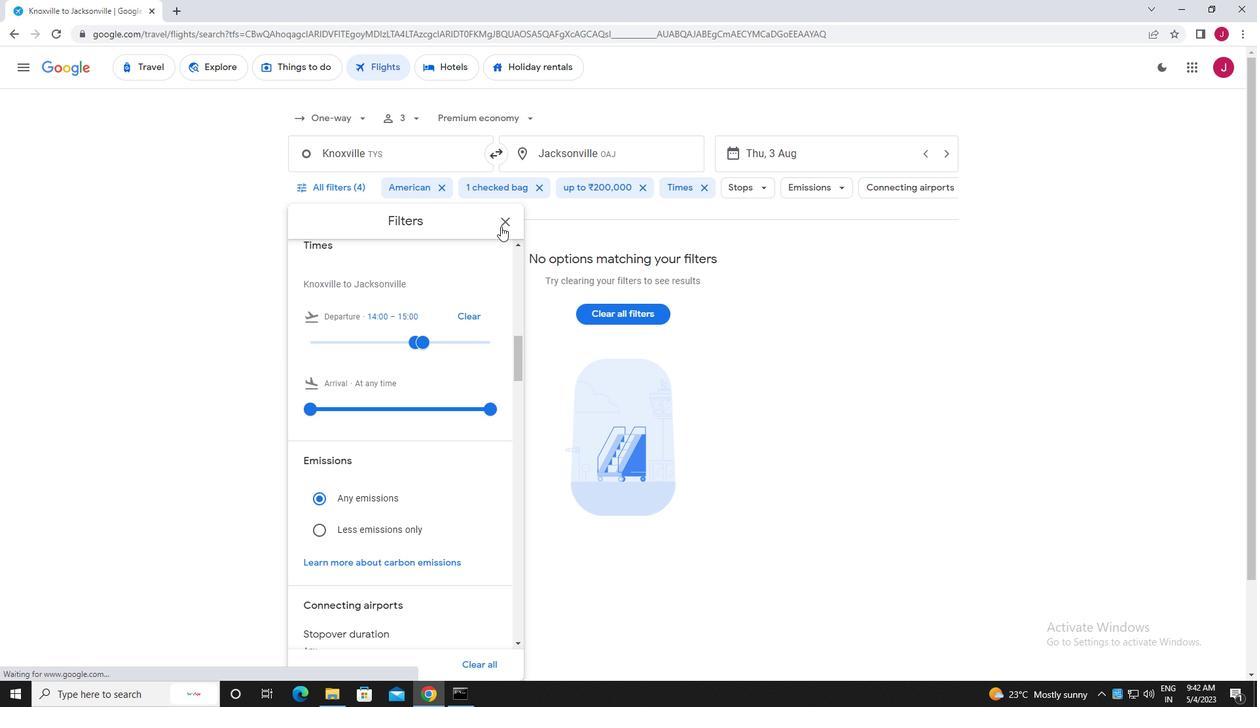 
Action: Mouse pressed left at (504, 220)
Screenshot: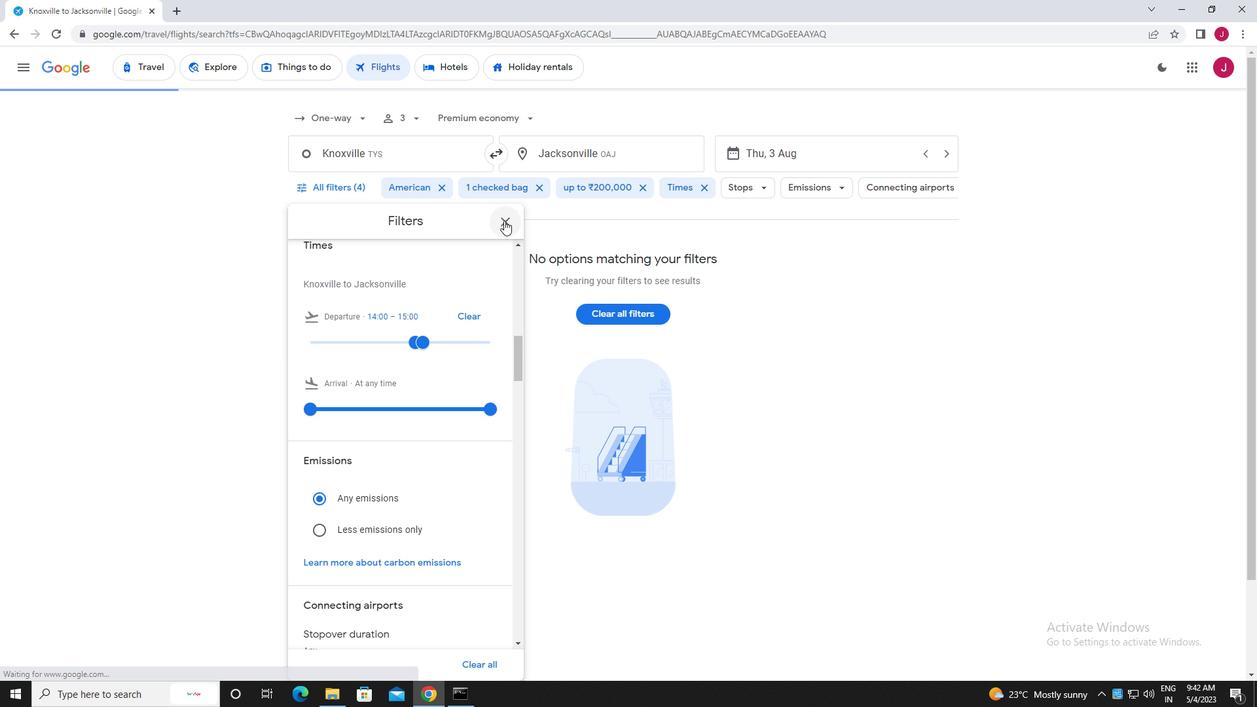 
